 Task: Start a Sprint called Sprint0000000236 in Scrum Project Project0000000079 in Jira. Start a Sprint called Sprint0000000237 in Scrum Project Project0000000079 in Jira. Start a Sprint called Sprint0000000238 in Scrum Project Project0000000080 in Jira. Start a Sprint called Sprint0000000239 in Scrum Project Project0000000080 in Jira. Start a Sprint called Sprint0000000240 in Scrum Project Project0000000080 in Jira
Action: Mouse moved to (109, 316)
Screenshot: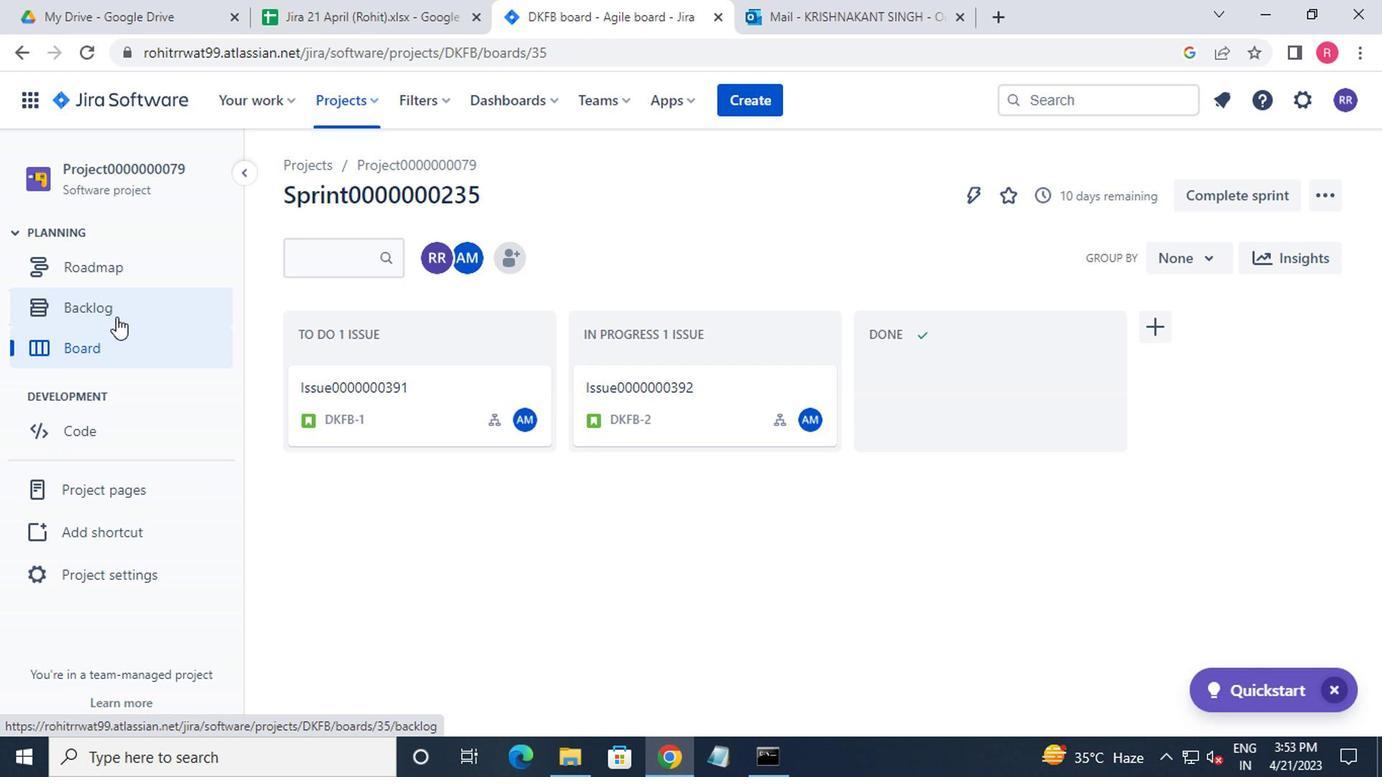 
Action: Mouse pressed left at (109, 316)
Screenshot: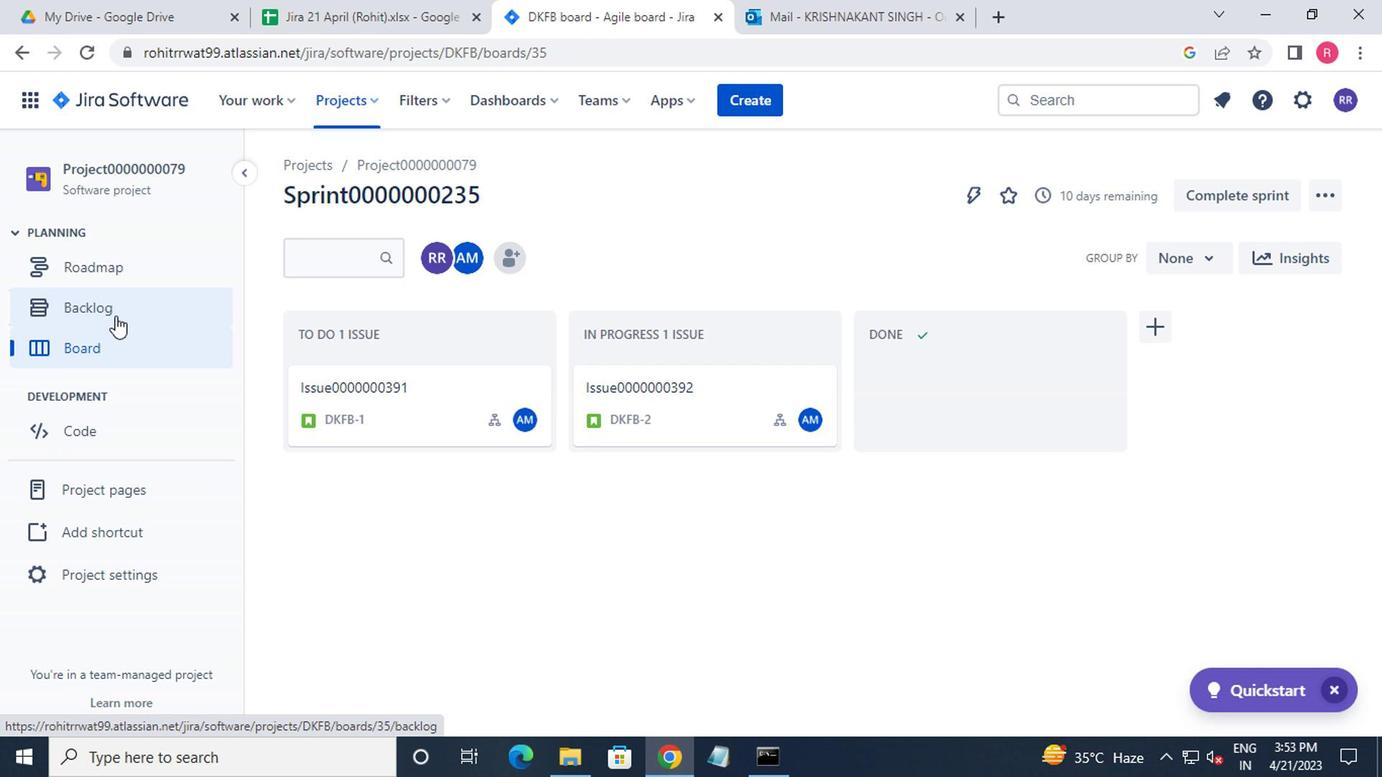 
Action: Mouse moved to (1223, 547)
Screenshot: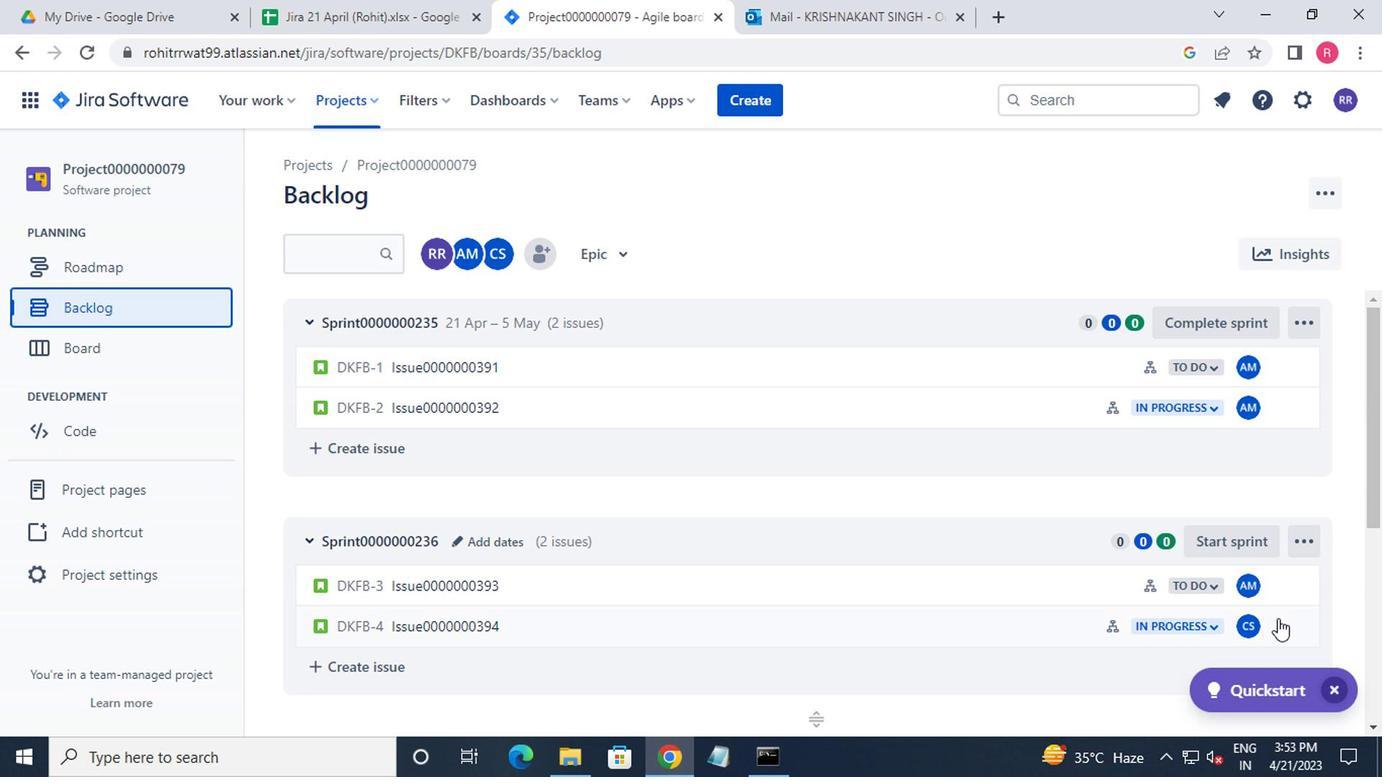 
Action: Mouse pressed left at (1223, 547)
Screenshot: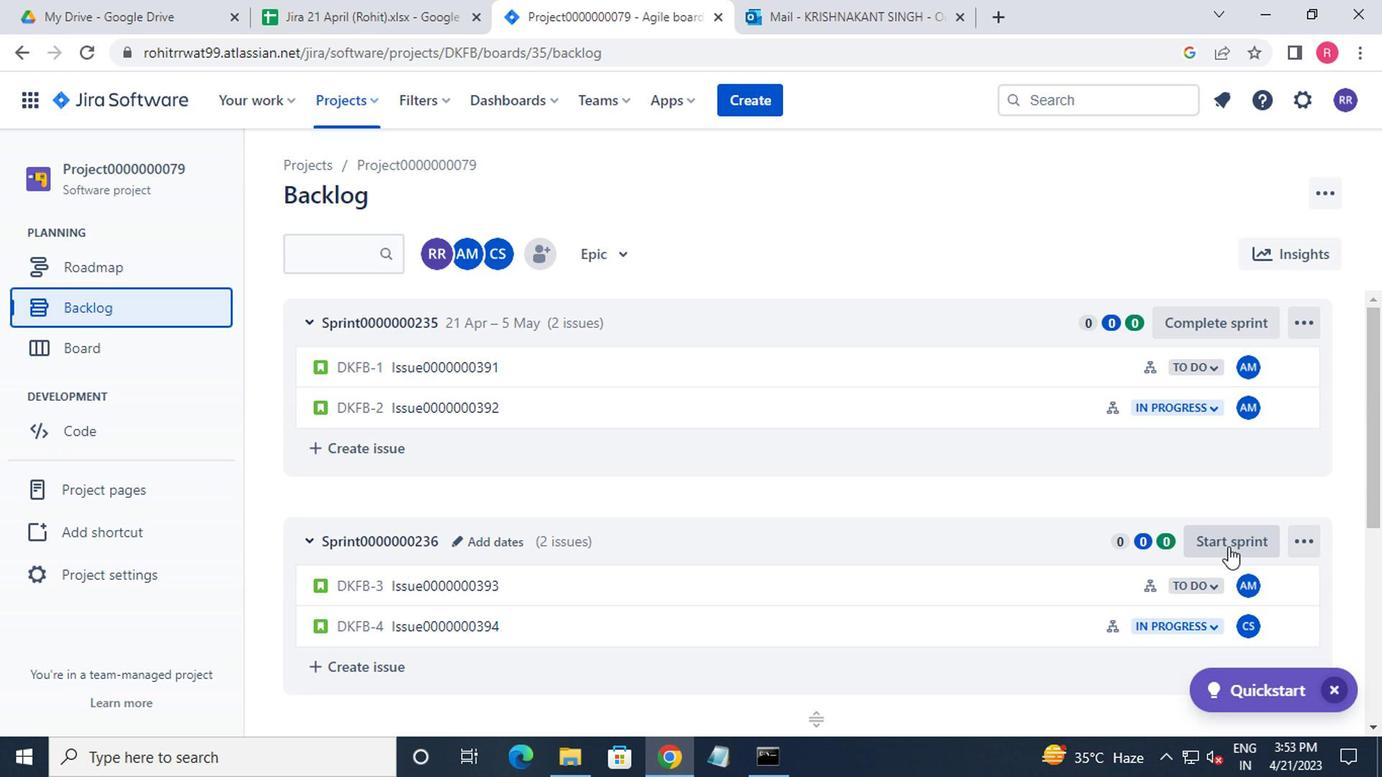 
Action: Mouse moved to (867, 711)
Screenshot: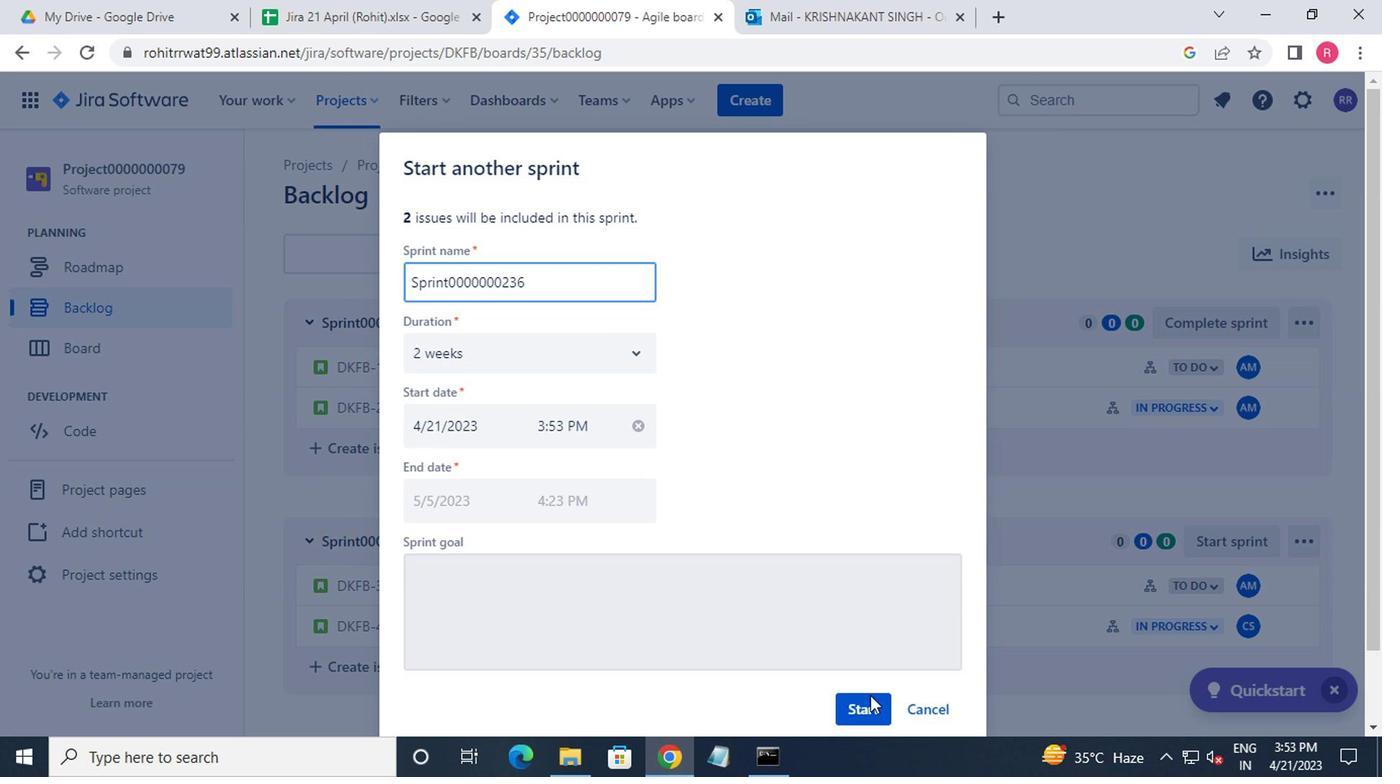 
Action: Mouse pressed left at (867, 711)
Screenshot: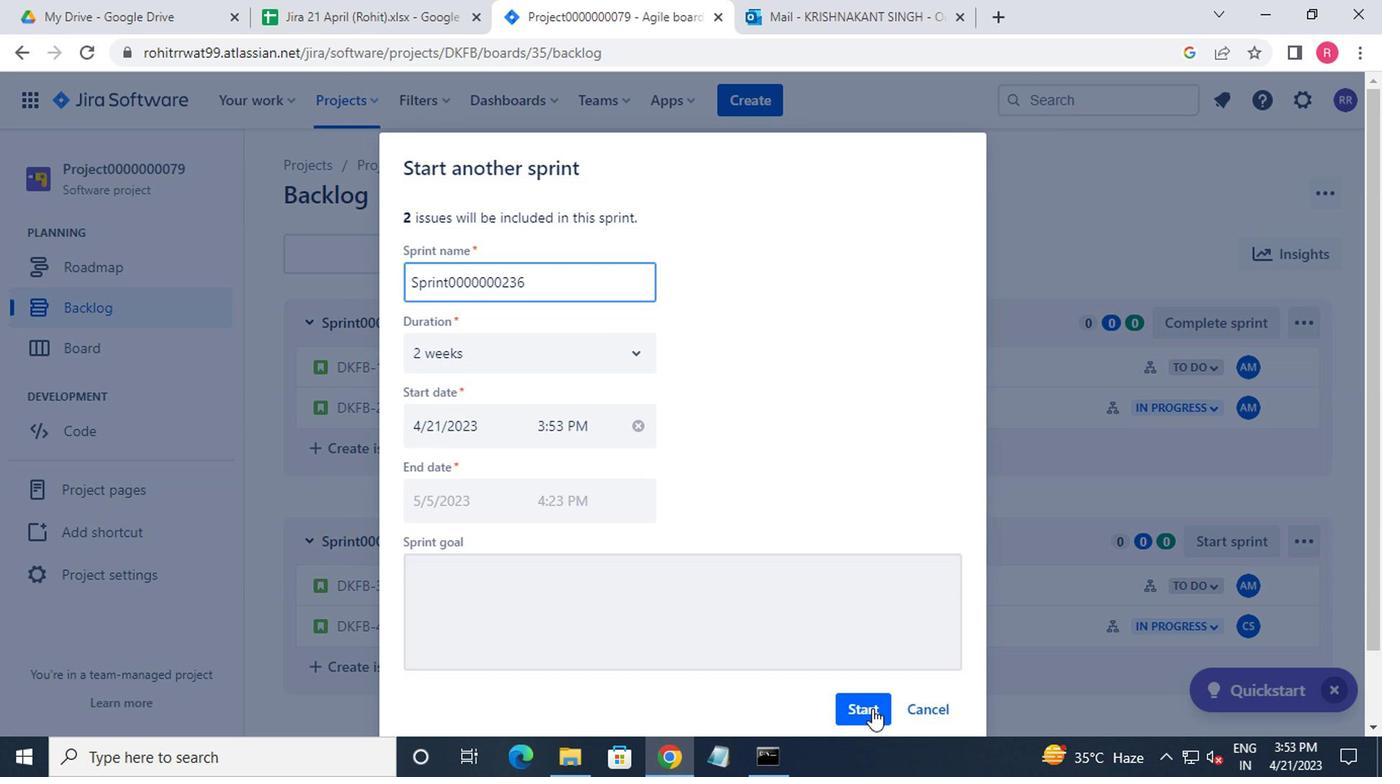 
Action: Mouse moved to (91, 298)
Screenshot: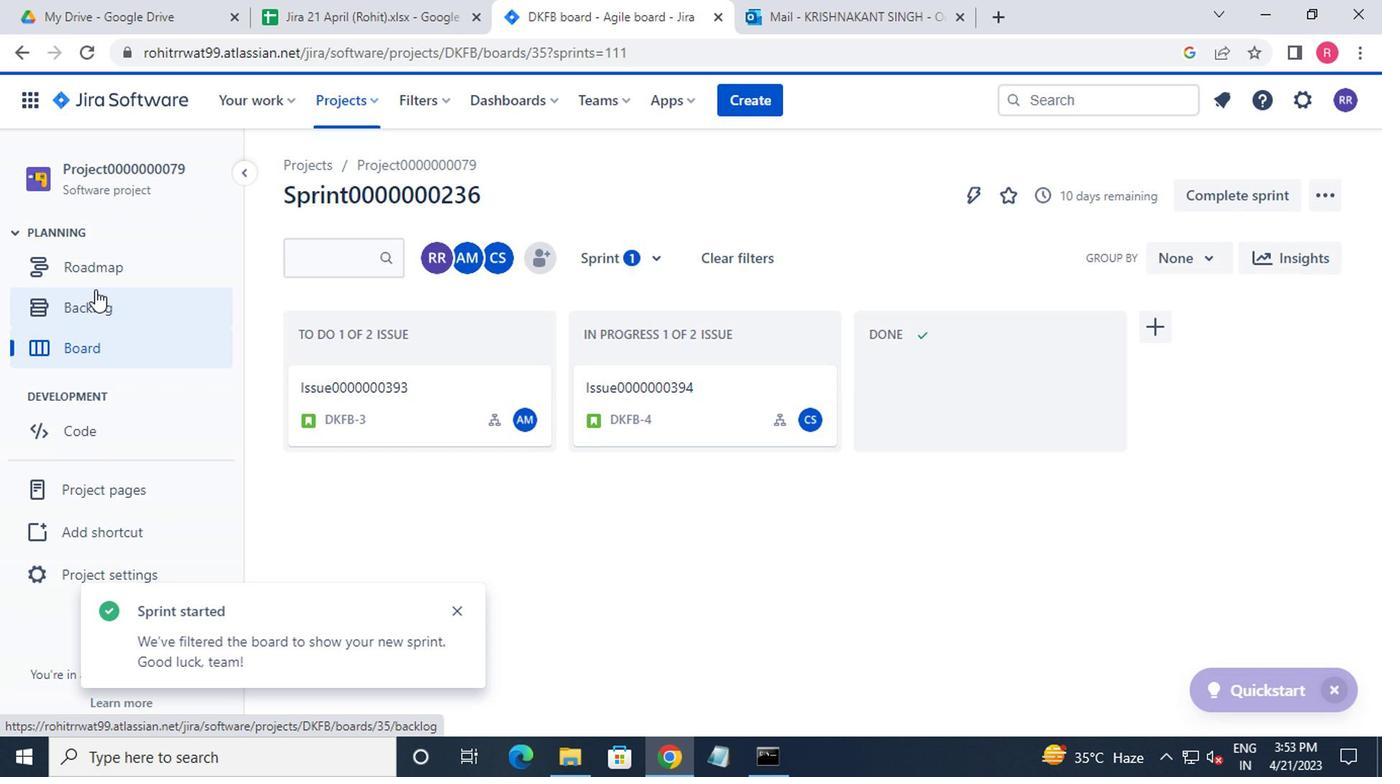 
Action: Mouse pressed left at (91, 298)
Screenshot: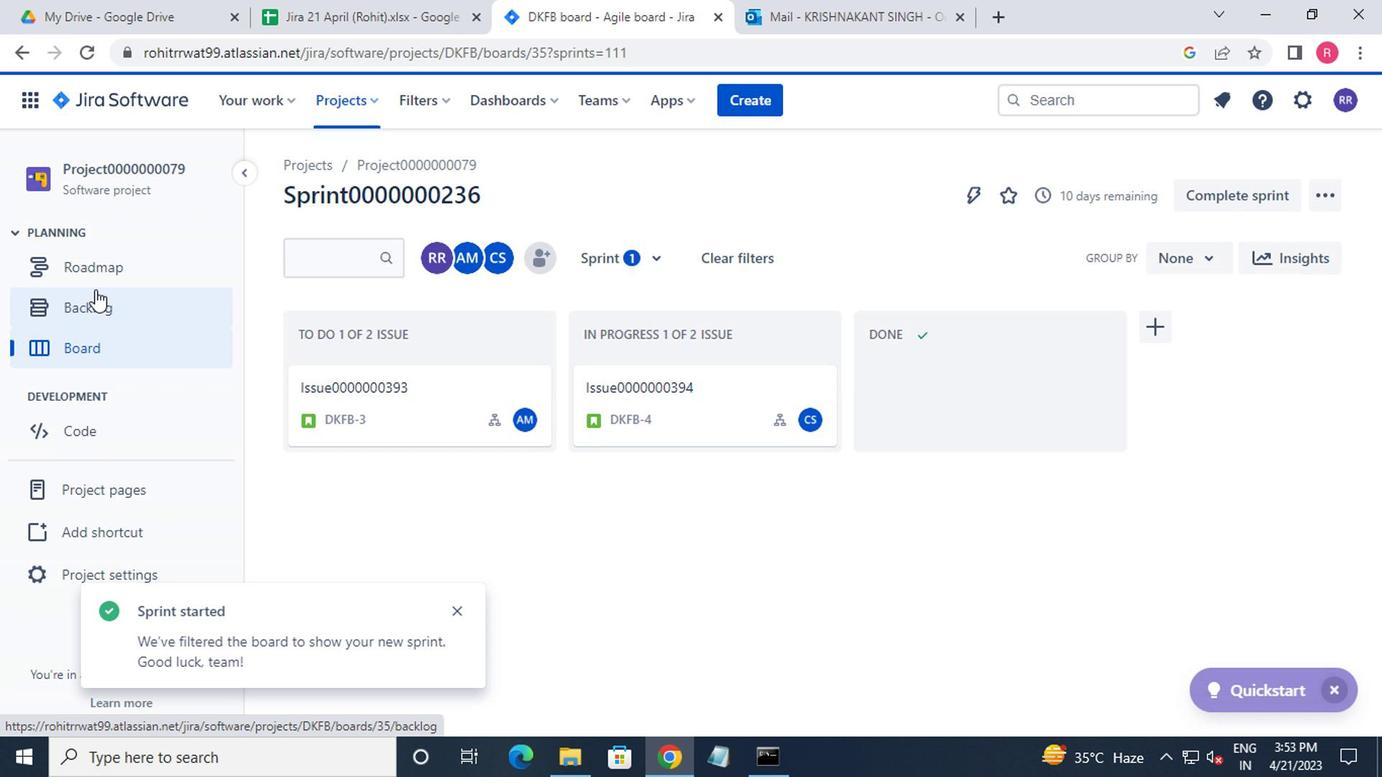 
Action: Mouse moved to (900, 475)
Screenshot: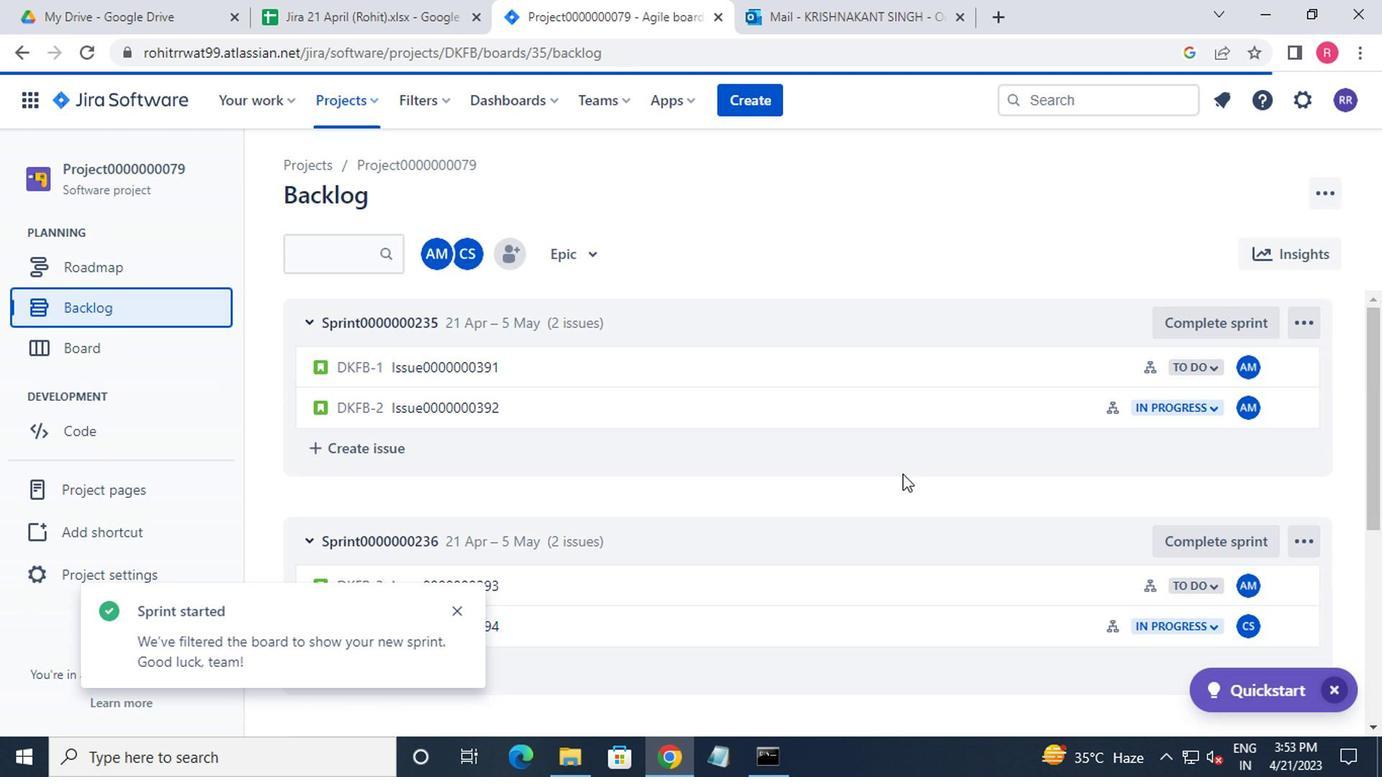 
Action: Mouse scrolled (900, 474) with delta (0, 0)
Screenshot: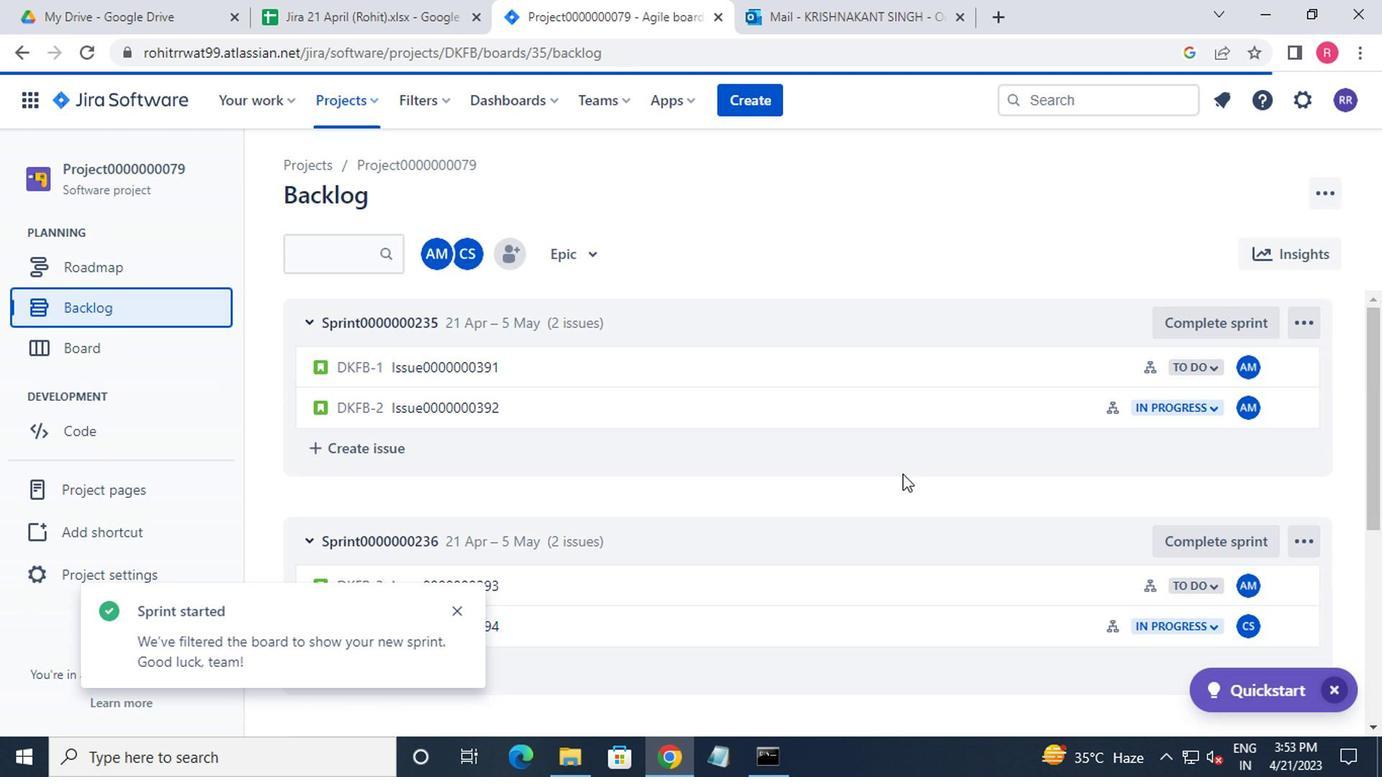 
Action: Mouse moved to (902, 483)
Screenshot: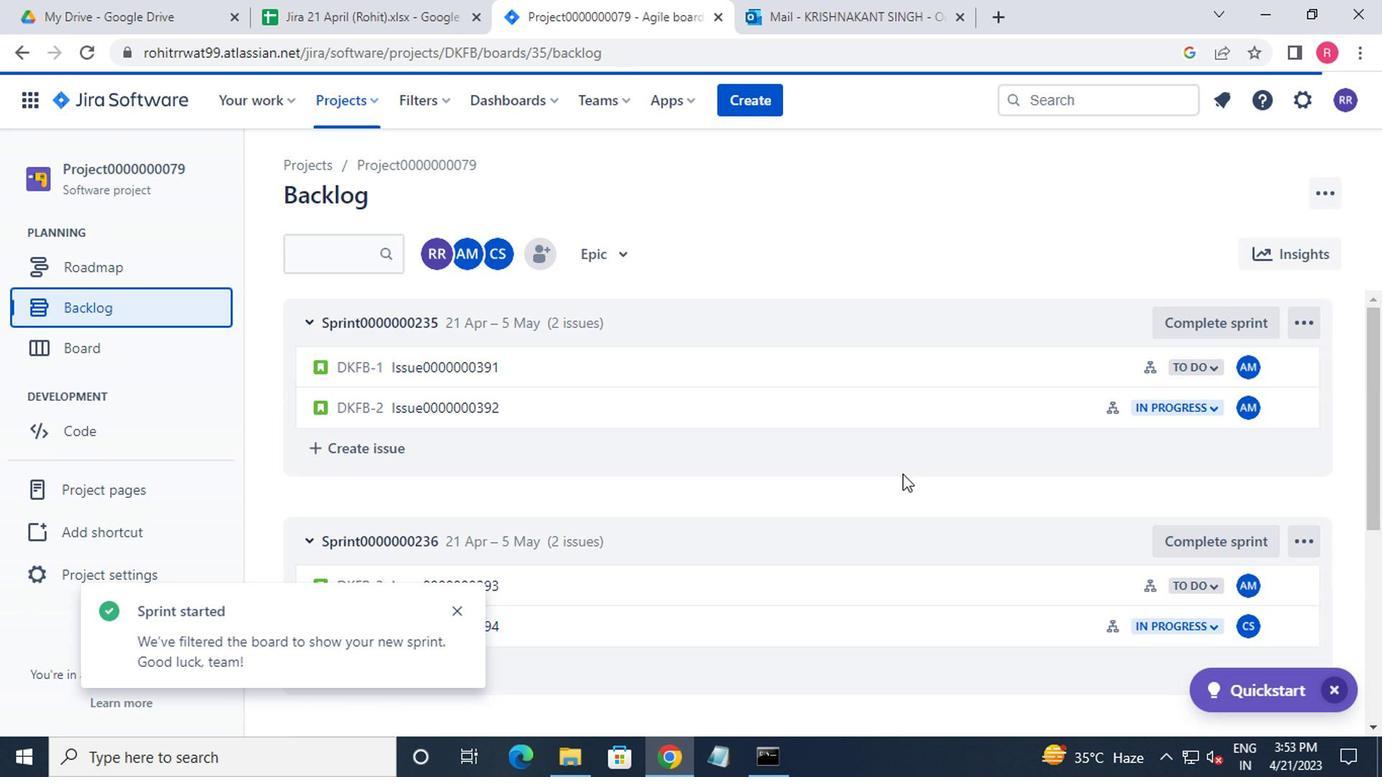 
Action: Mouse scrolled (902, 482) with delta (0, -1)
Screenshot: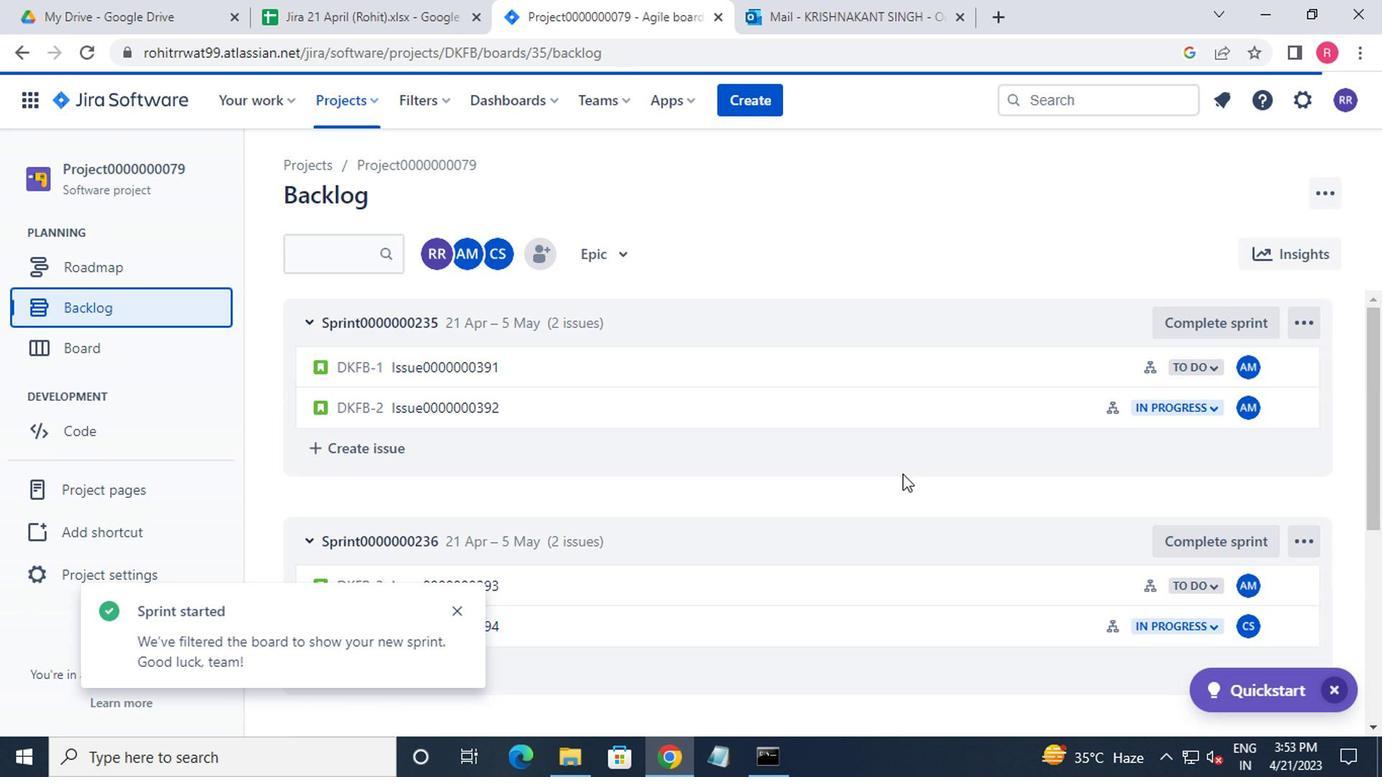 
Action: Mouse moved to (904, 486)
Screenshot: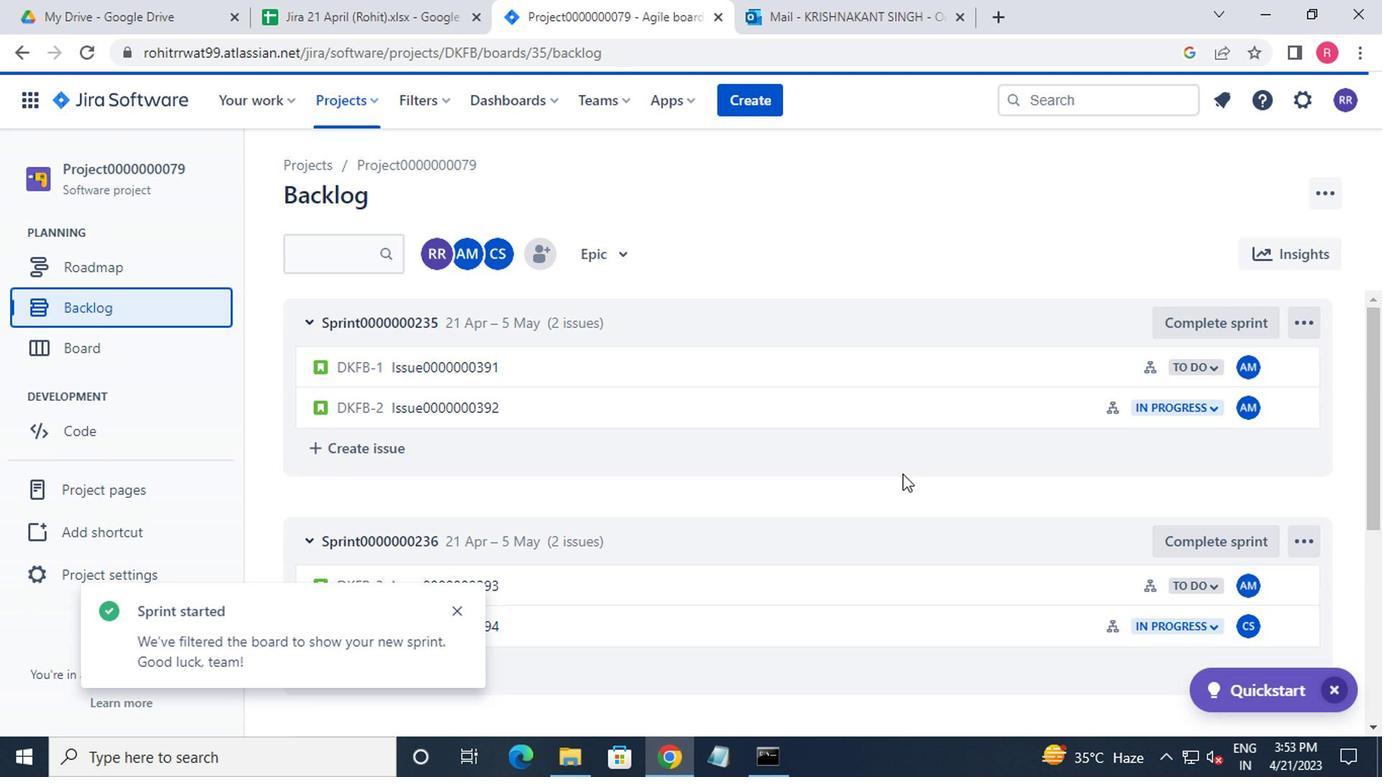 
Action: Mouse scrolled (904, 485) with delta (0, -1)
Screenshot: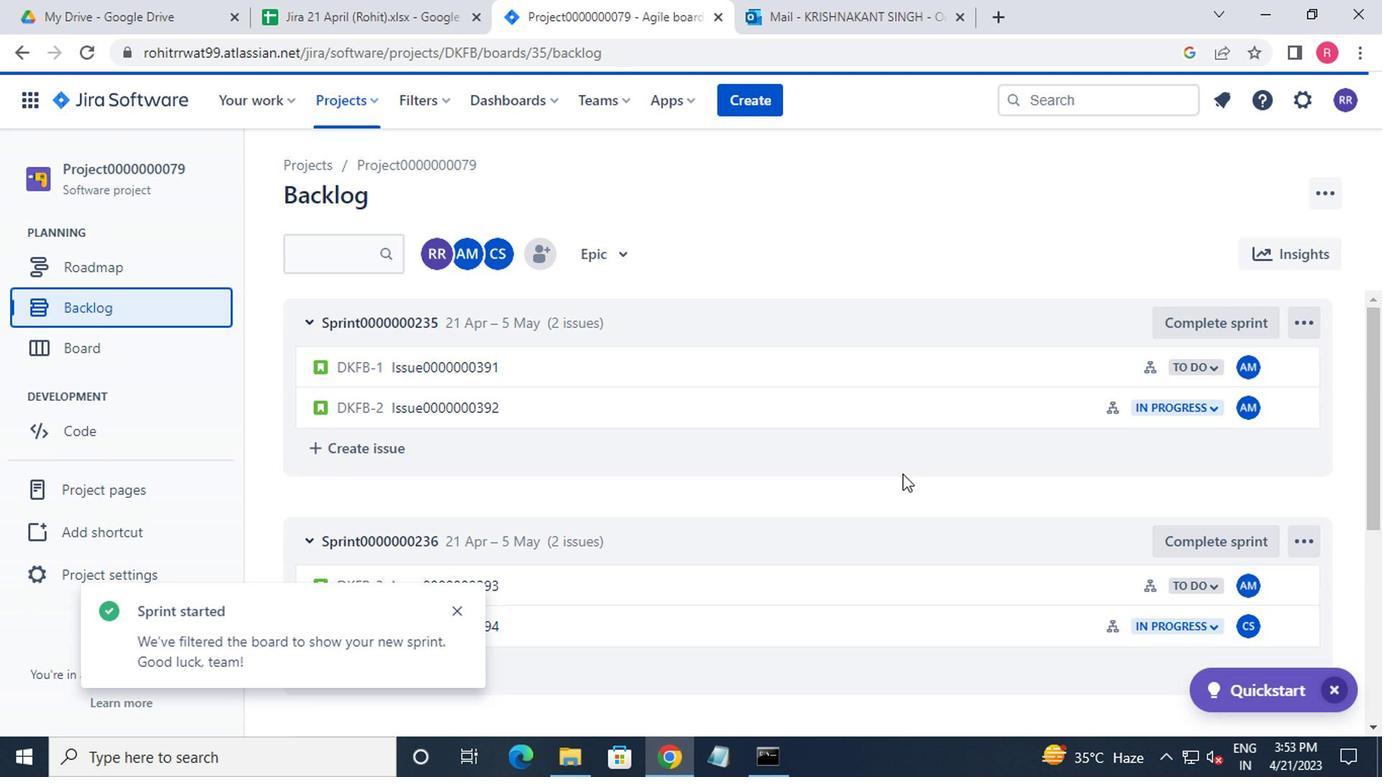 
Action: Mouse moved to (904, 487)
Screenshot: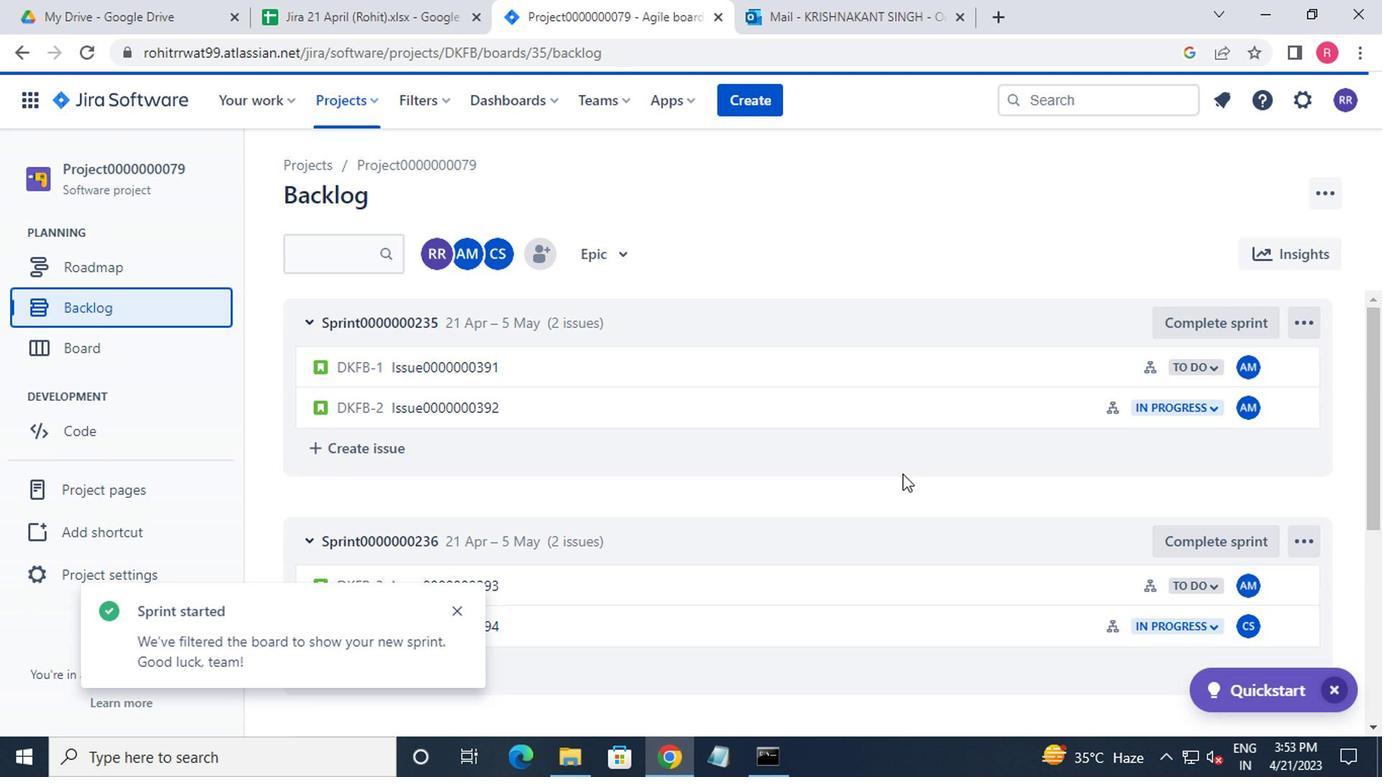 
Action: Mouse scrolled (904, 486) with delta (0, 0)
Screenshot: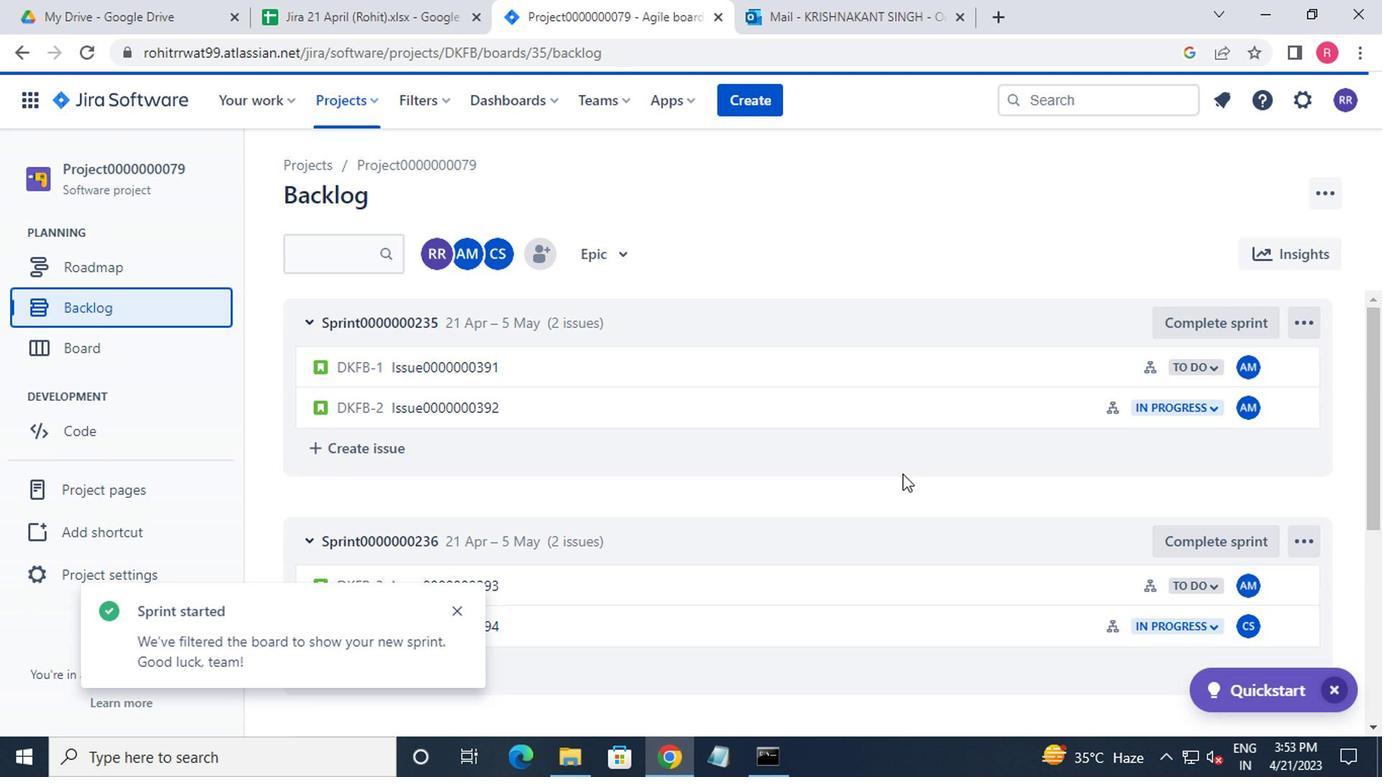 
Action: Mouse moved to (907, 490)
Screenshot: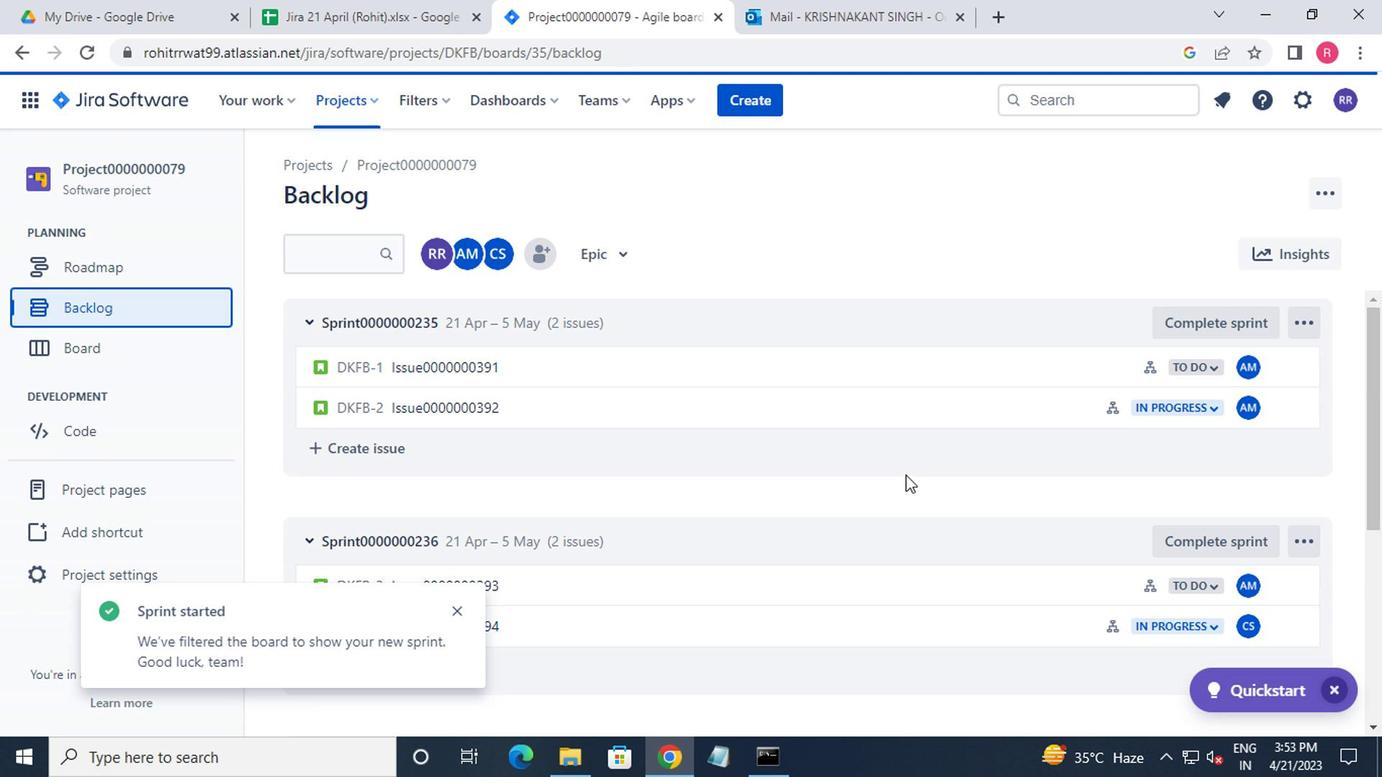 
Action: Mouse scrolled (907, 489) with delta (0, 0)
Screenshot: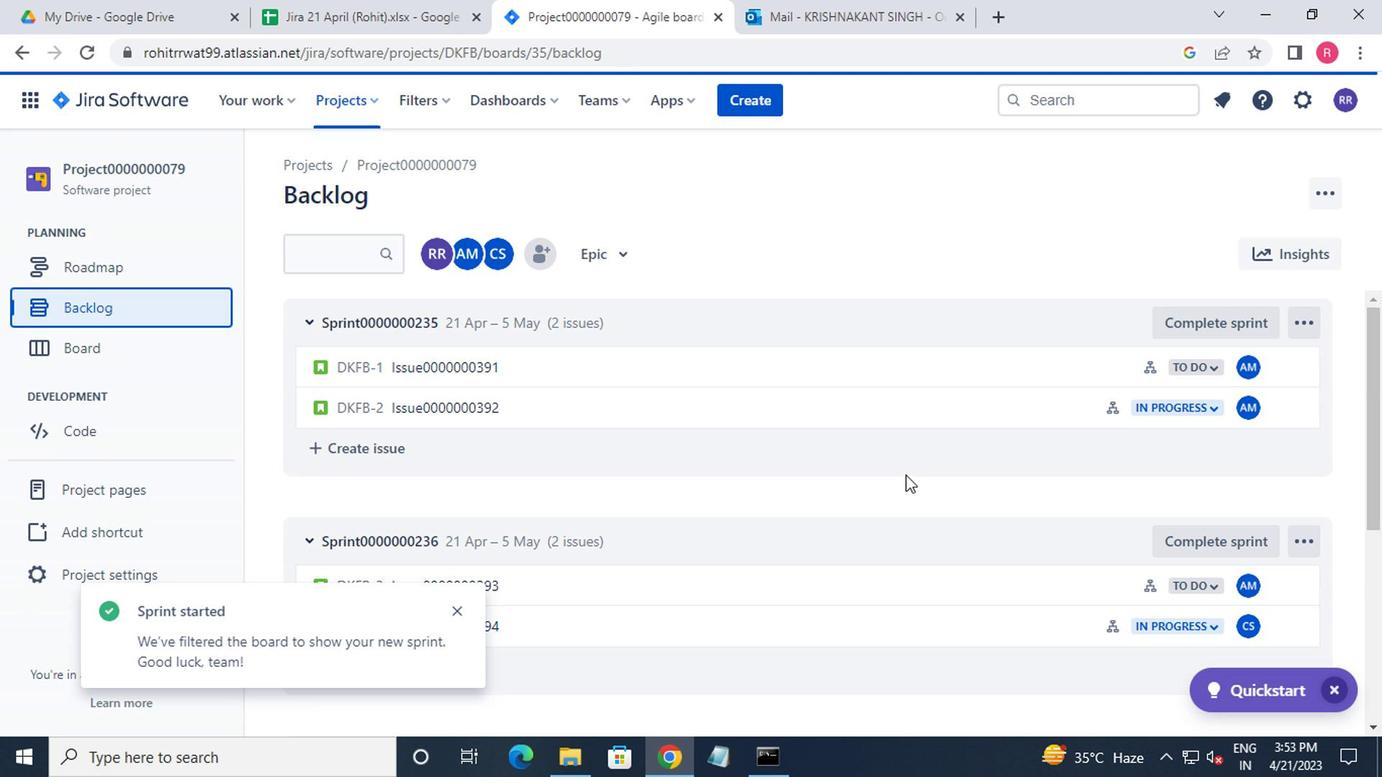 
Action: Mouse moved to (1208, 377)
Screenshot: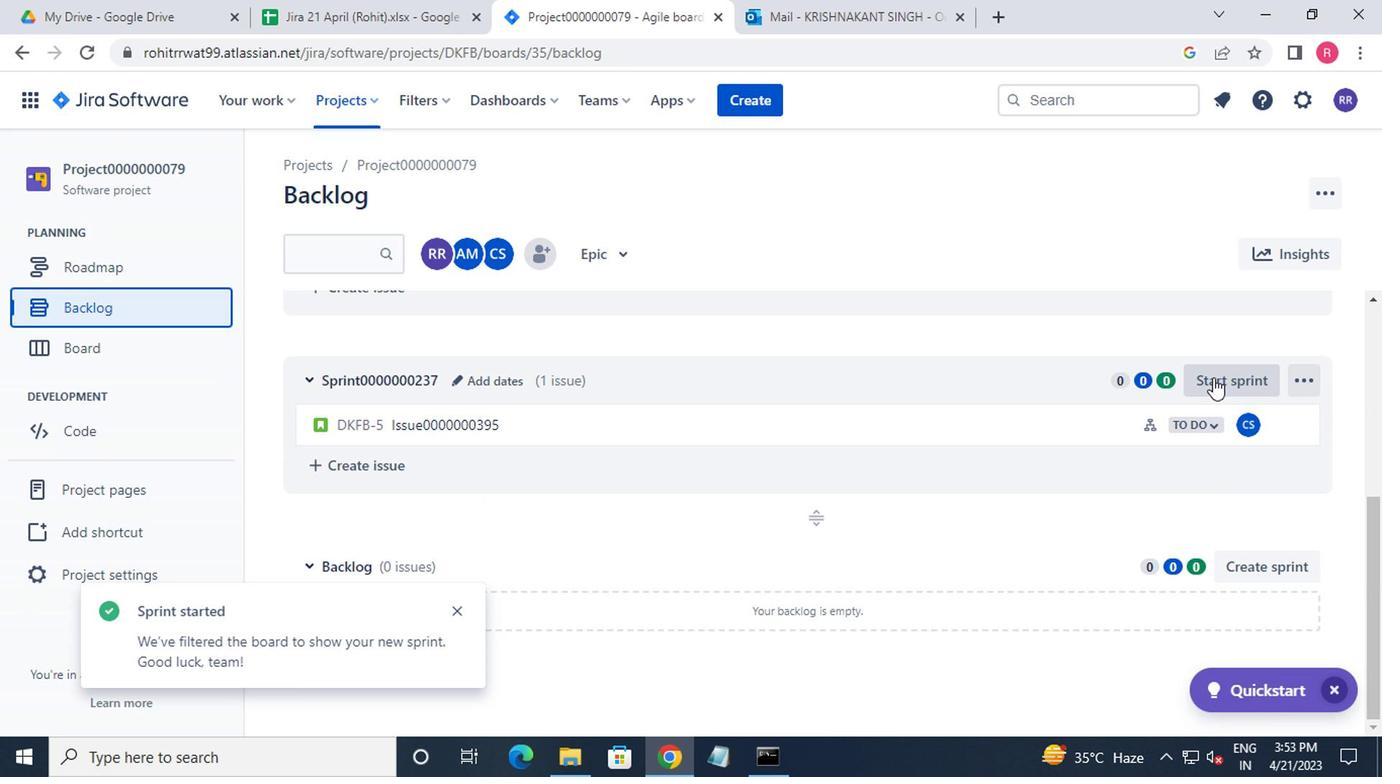 
Action: Mouse pressed left at (1208, 377)
Screenshot: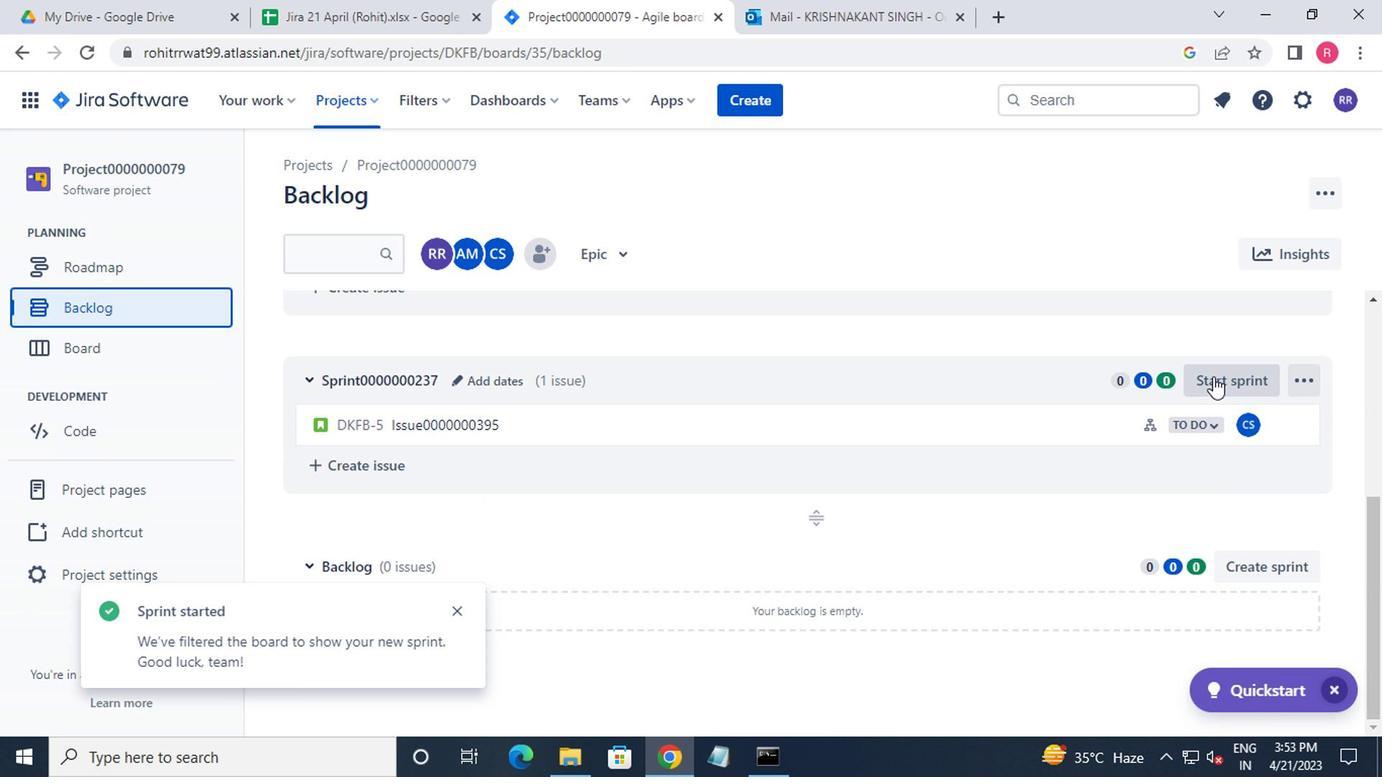 
Action: Mouse moved to (873, 706)
Screenshot: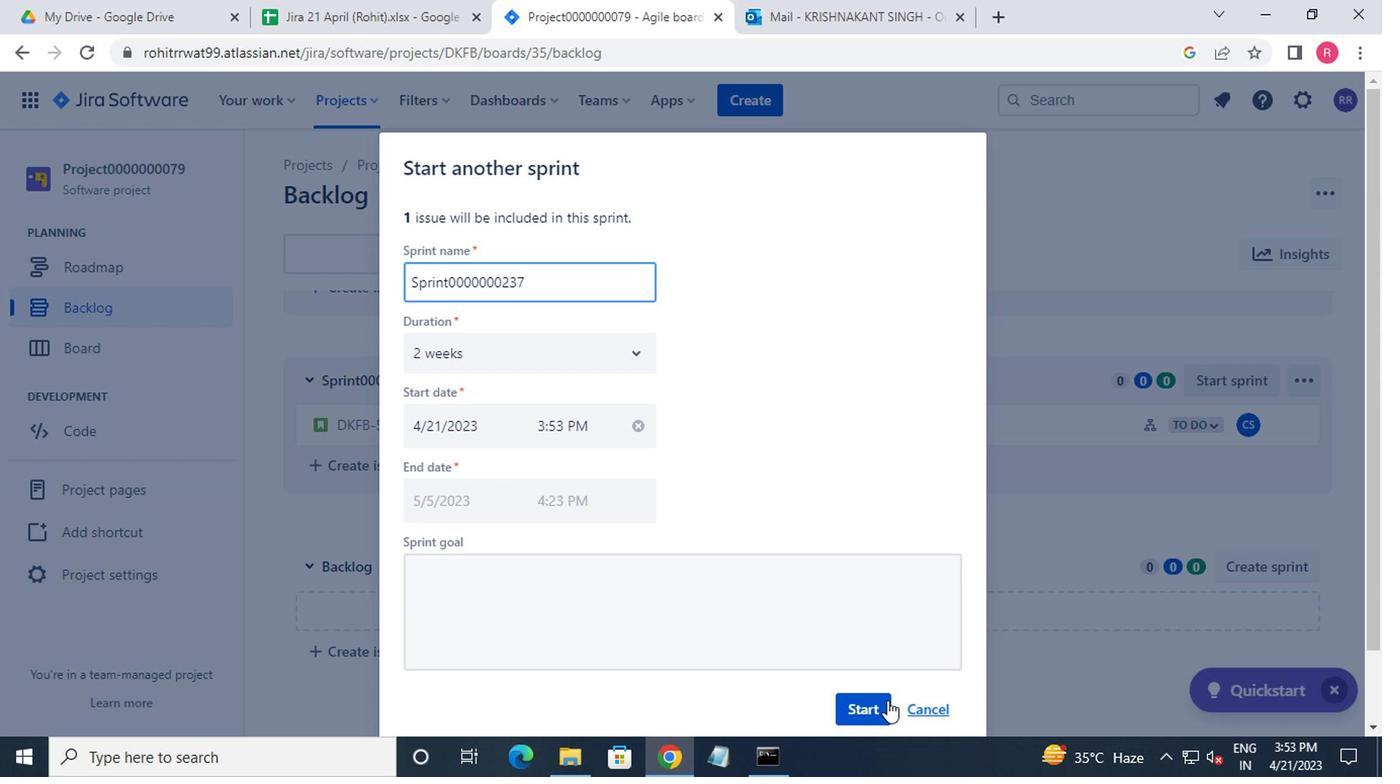 
Action: Mouse pressed left at (873, 706)
Screenshot: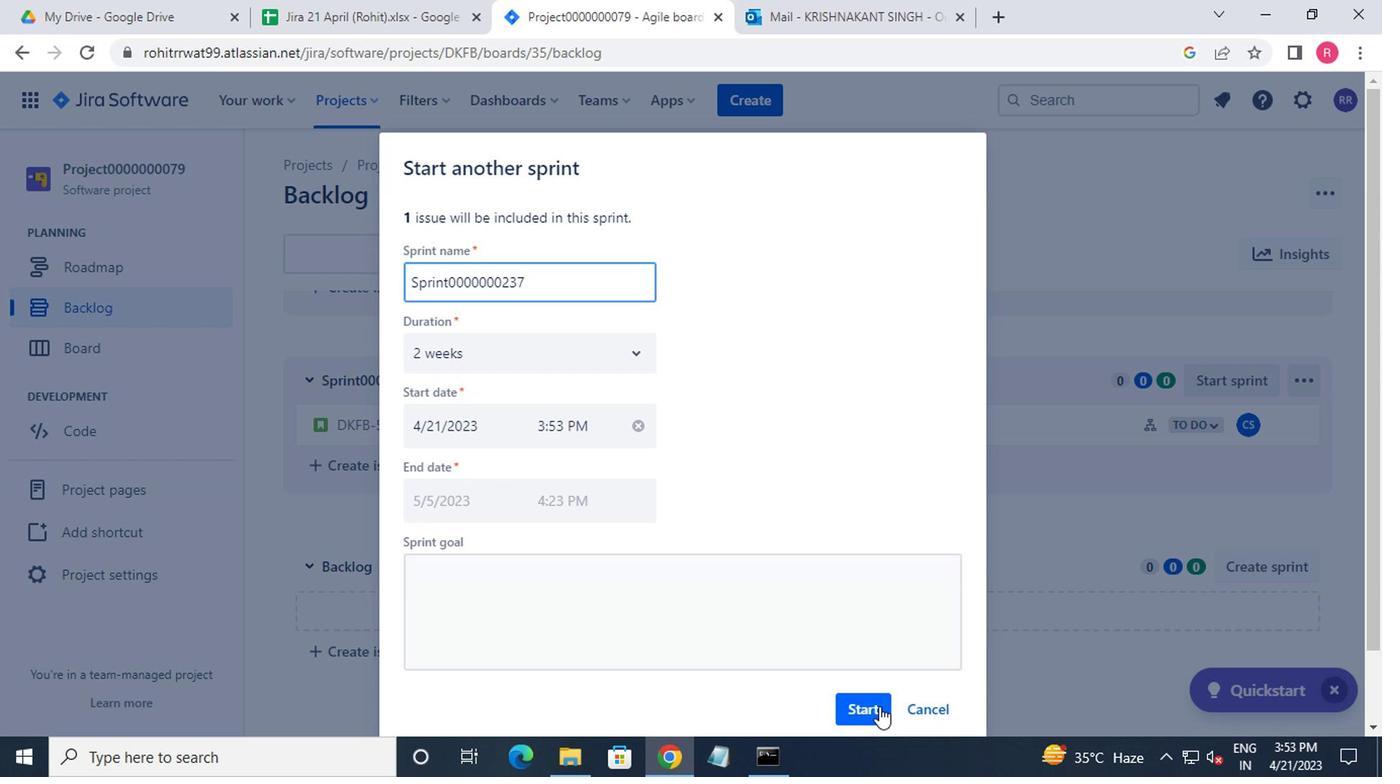 
Action: Mouse moved to (346, 116)
Screenshot: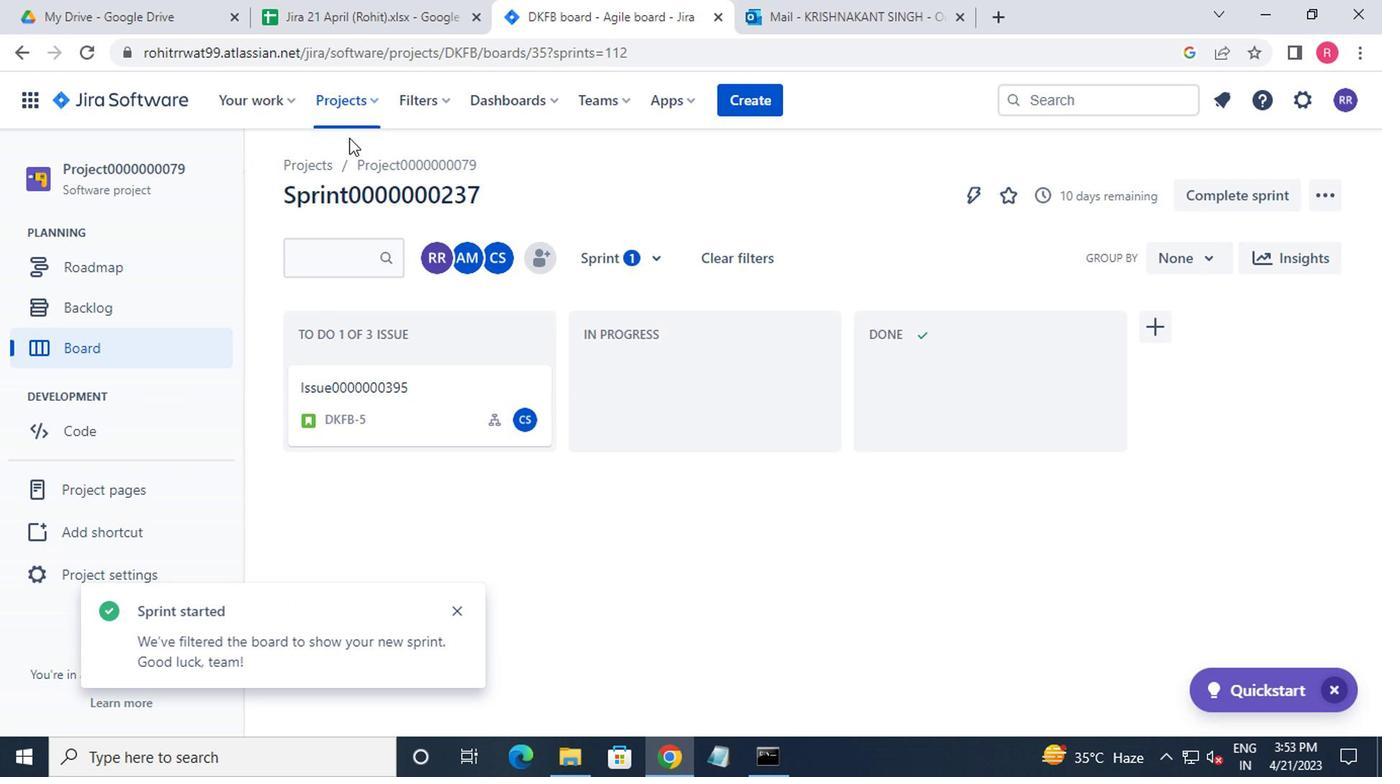 
Action: Mouse pressed left at (346, 116)
Screenshot: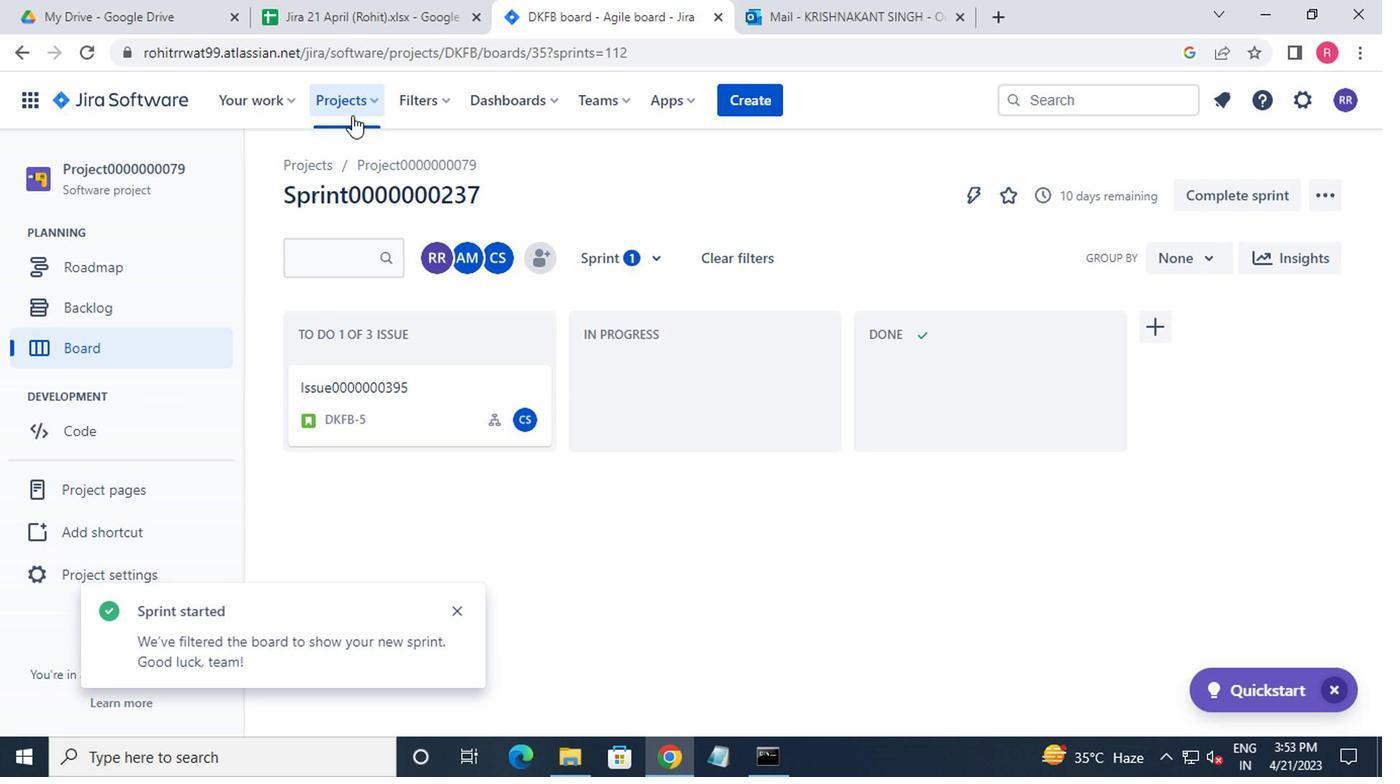 
Action: Mouse moved to (419, 249)
Screenshot: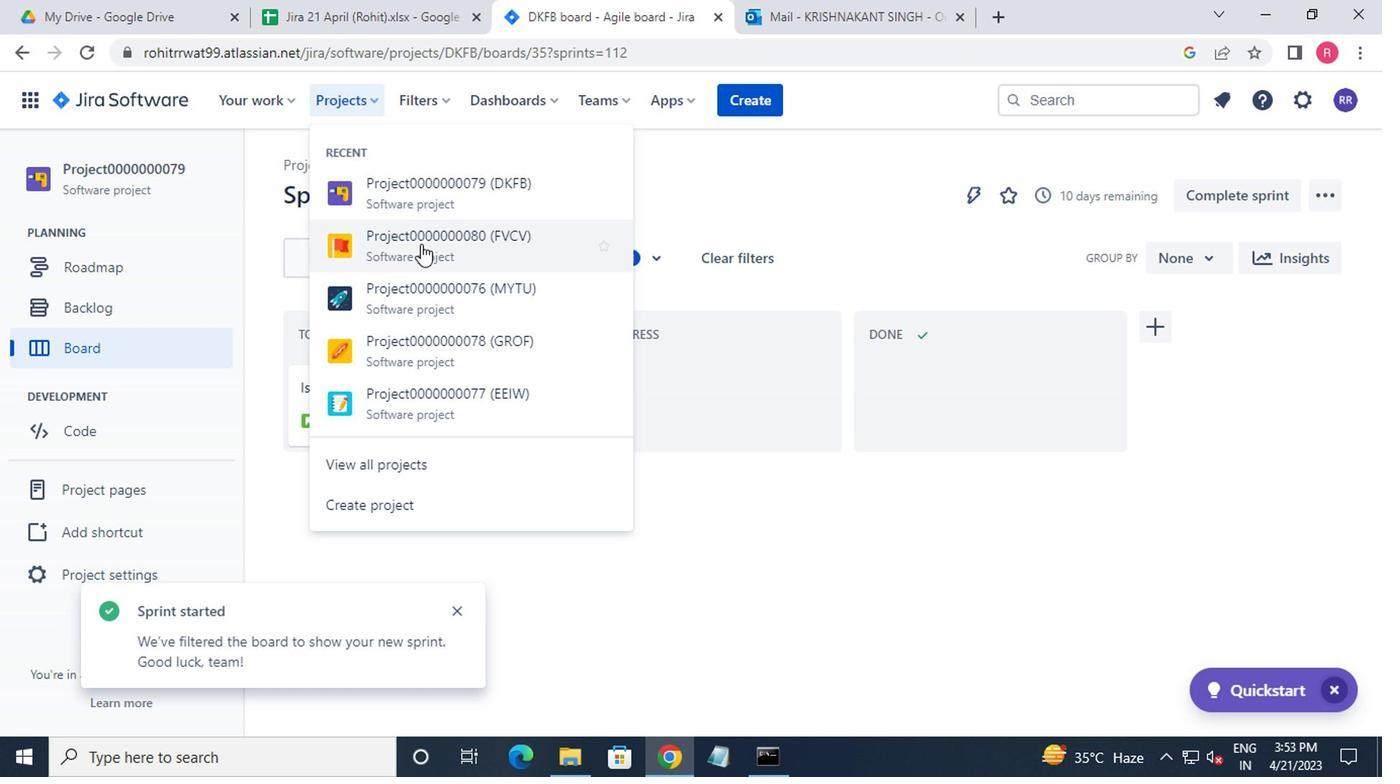 
Action: Mouse pressed left at (419, 249)
Screenshot: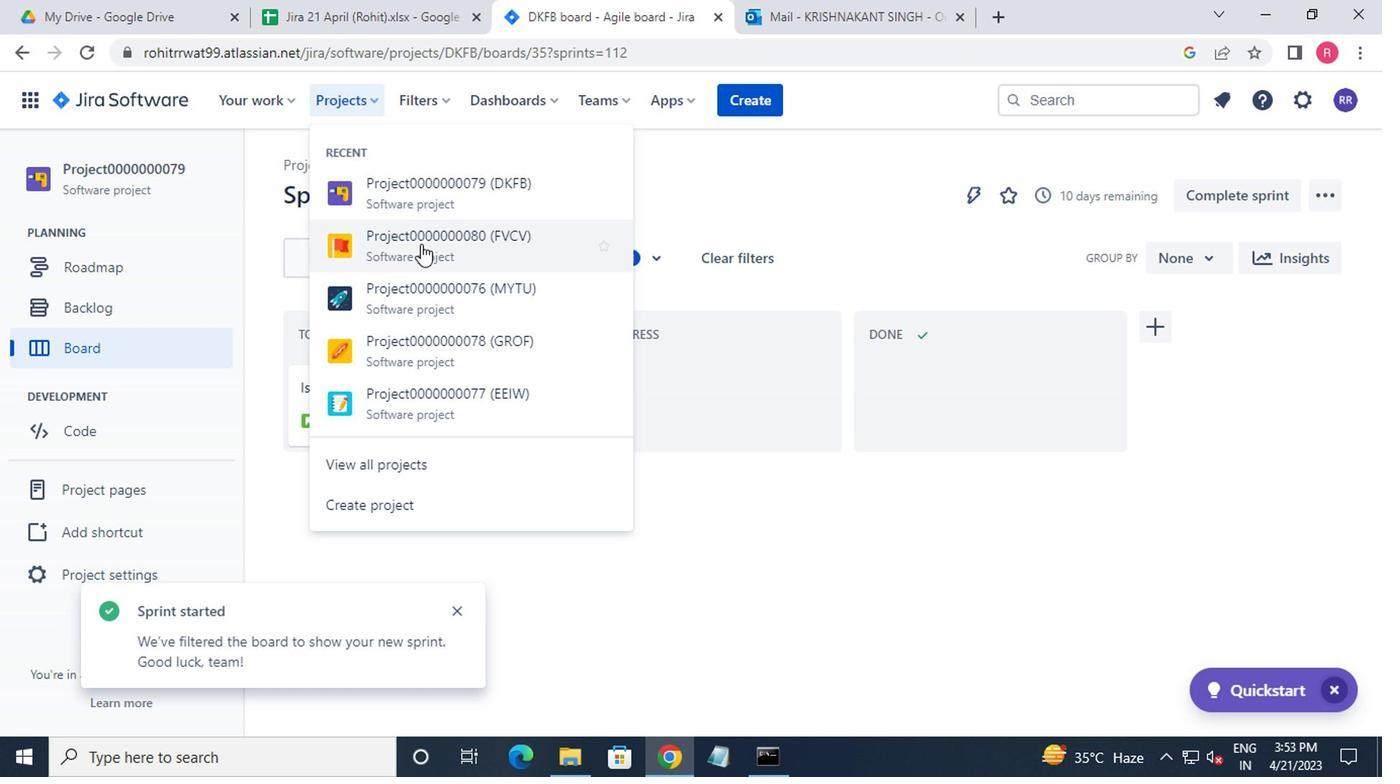 
Action: Mouse moved to (186, 309)
Screenshot: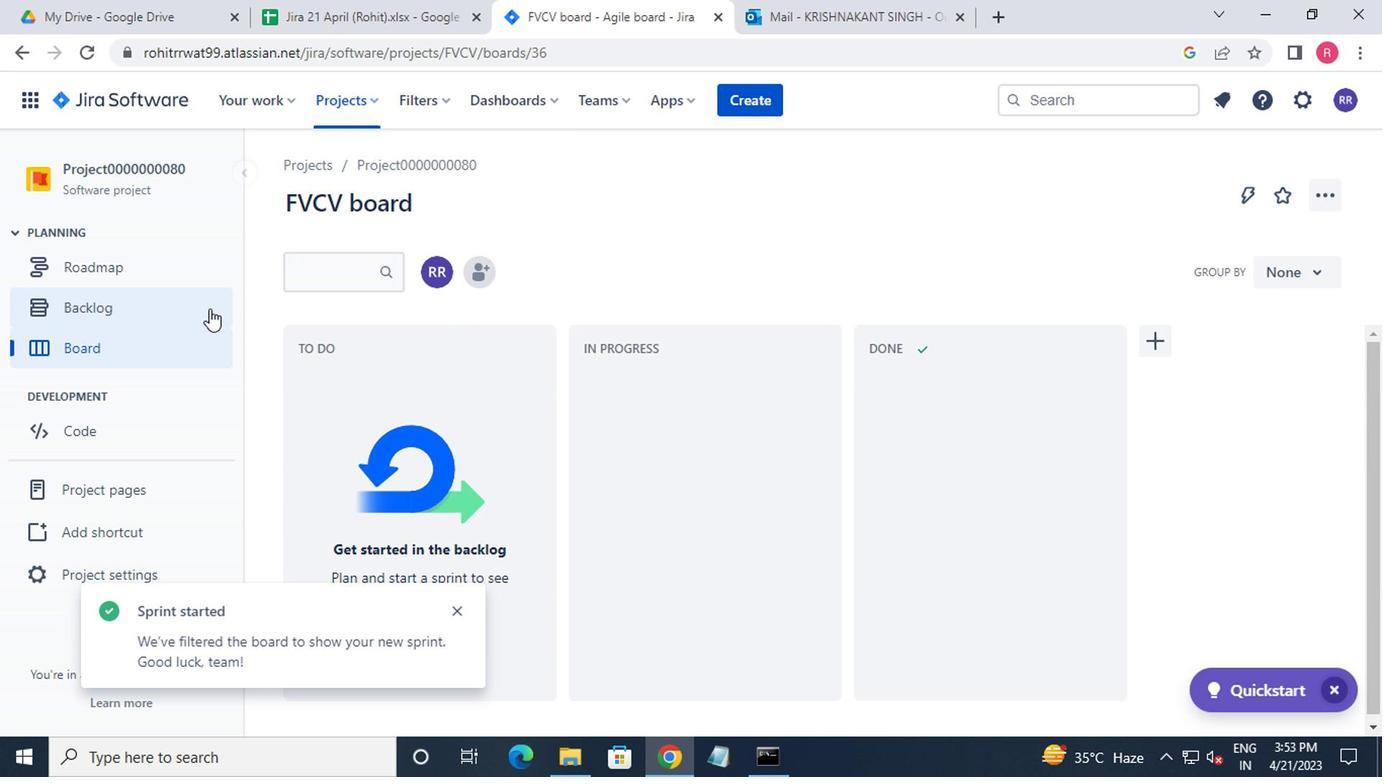 
Action: Mouse pressed left at (186, 309)
Screenshot: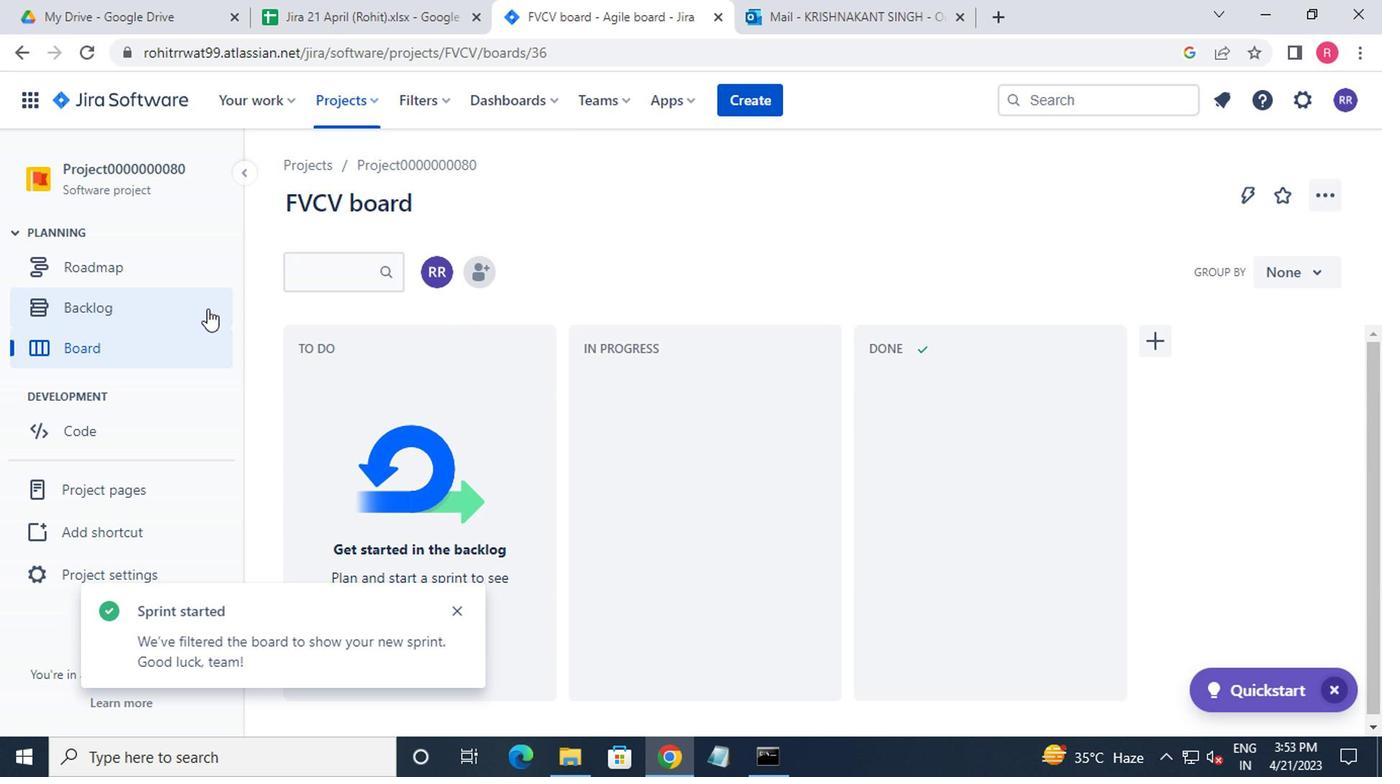
Action: Mouse moved to (1204, 328)
Screenshot: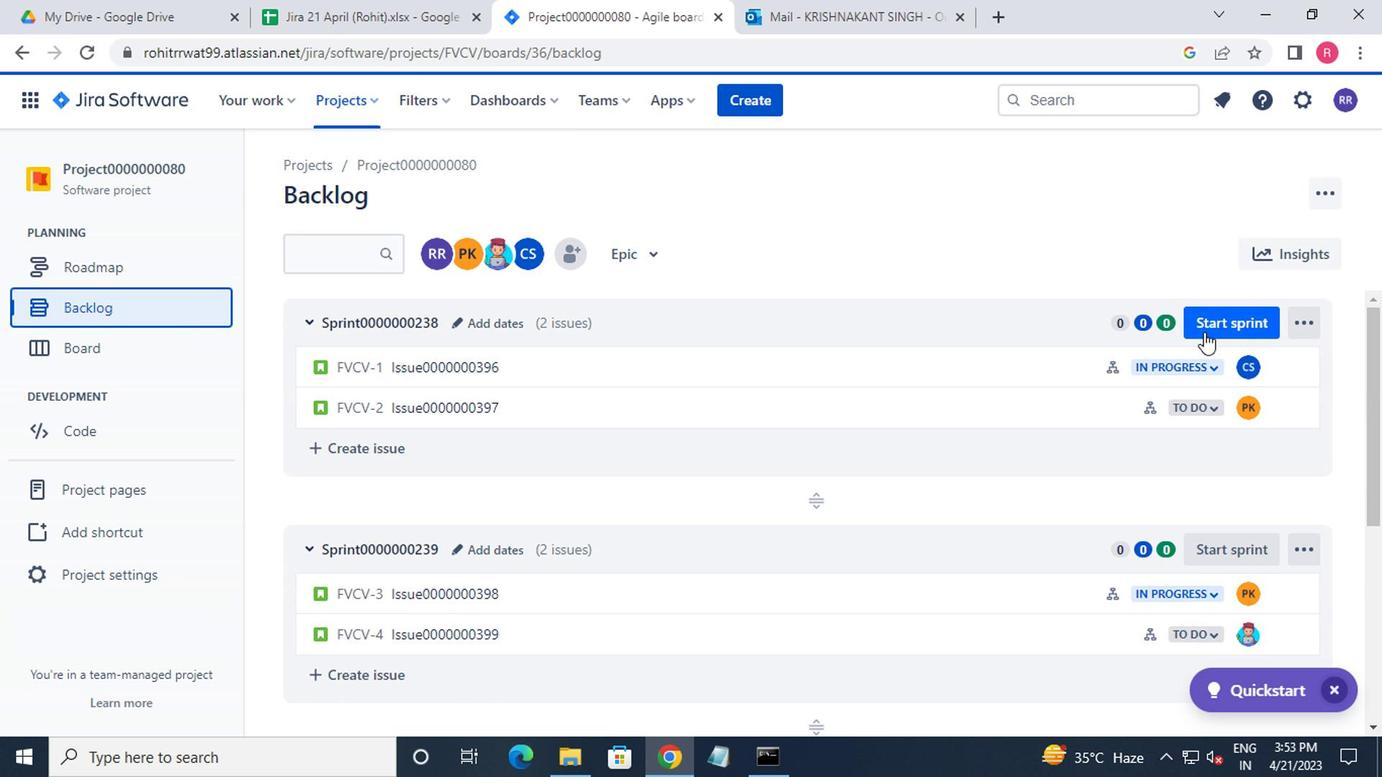 
Action: Mouse pressed left at (1204, 328)
Screenshot: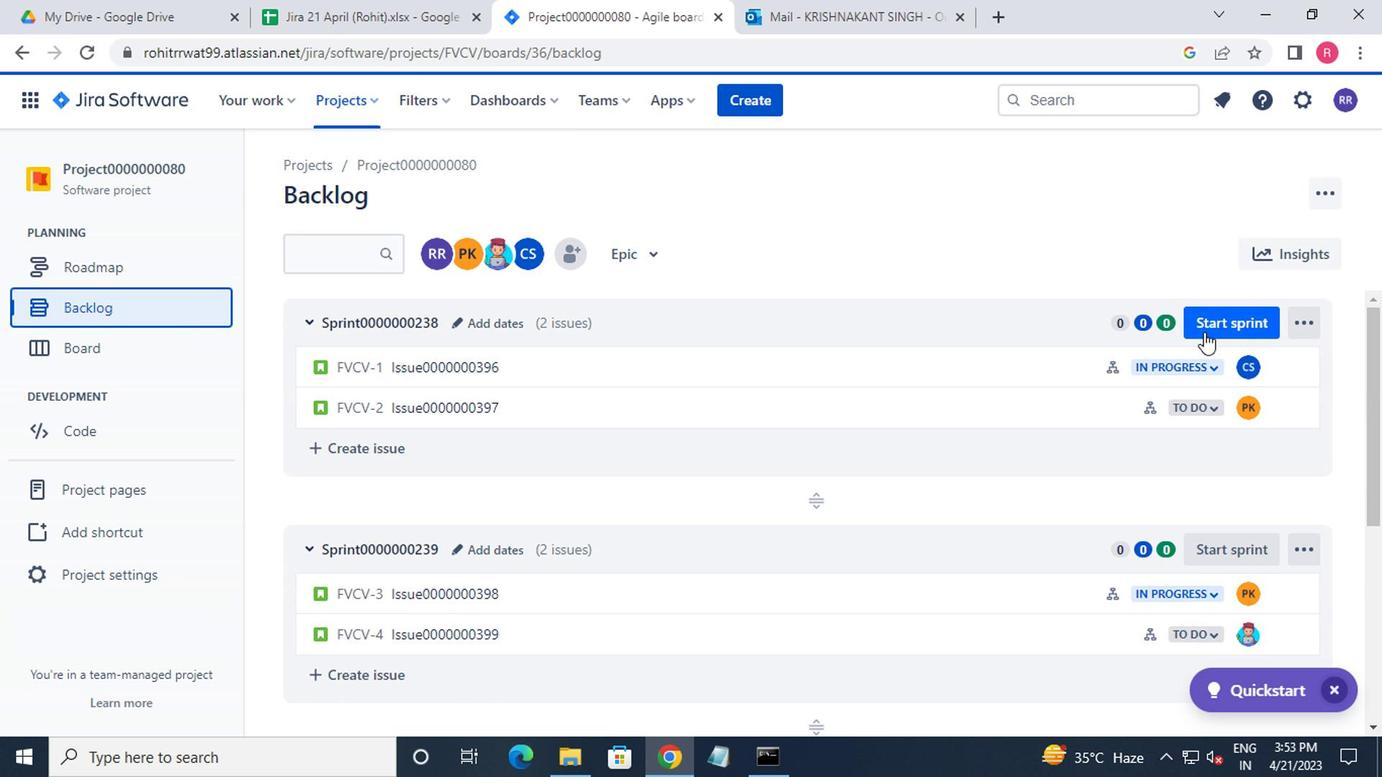 
Action: Mouse moved to (842, 710)
Screenshot: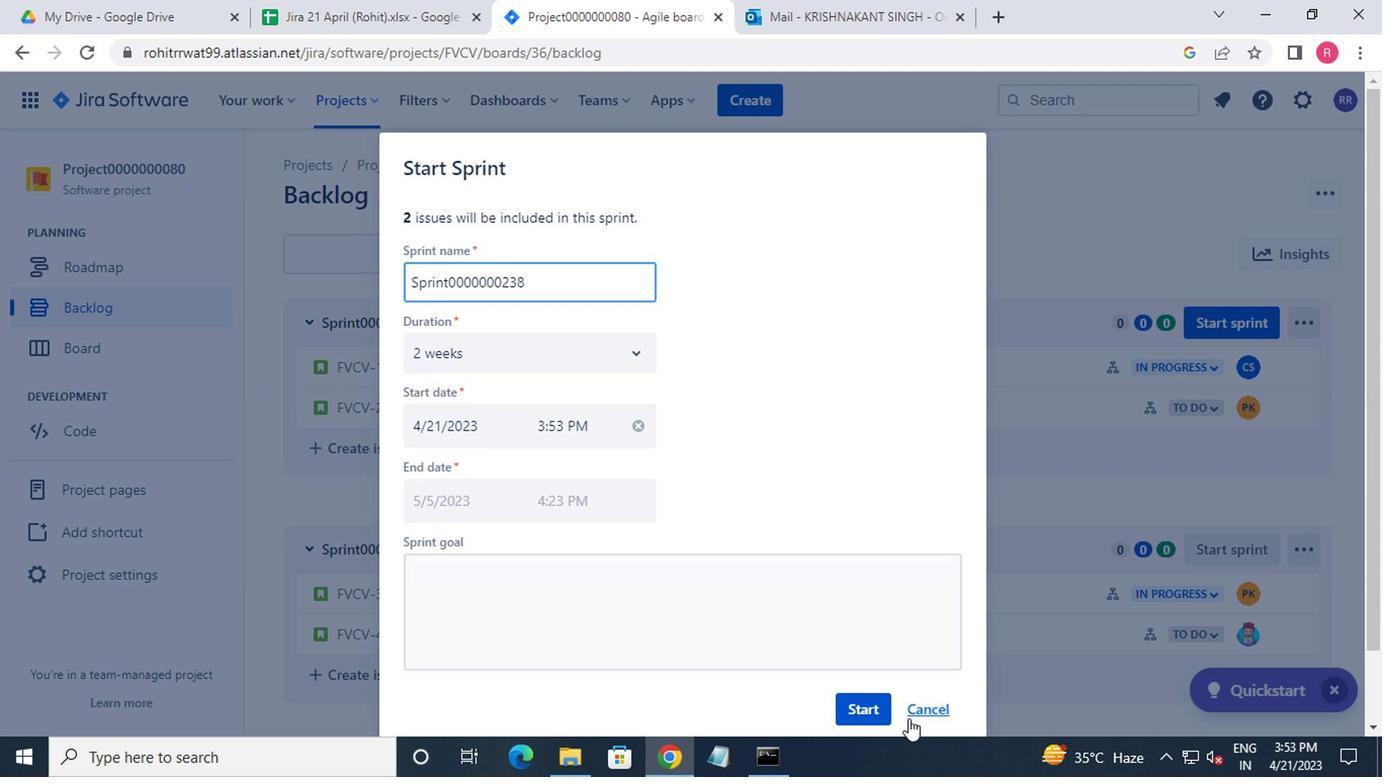 
Action: Mouse pressed left at (842, 710)
Screenshot: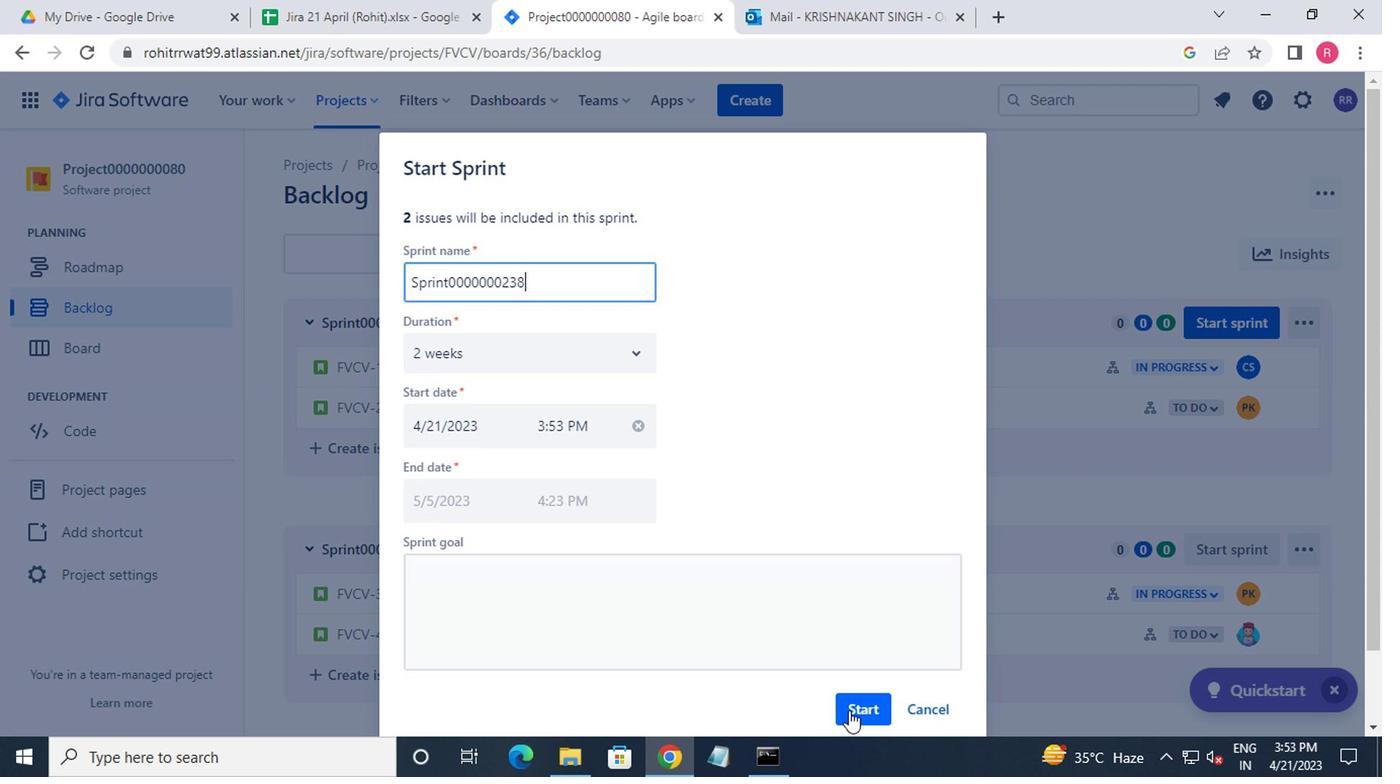 
Action: Mouse moved to (773, 616)
Screenshot: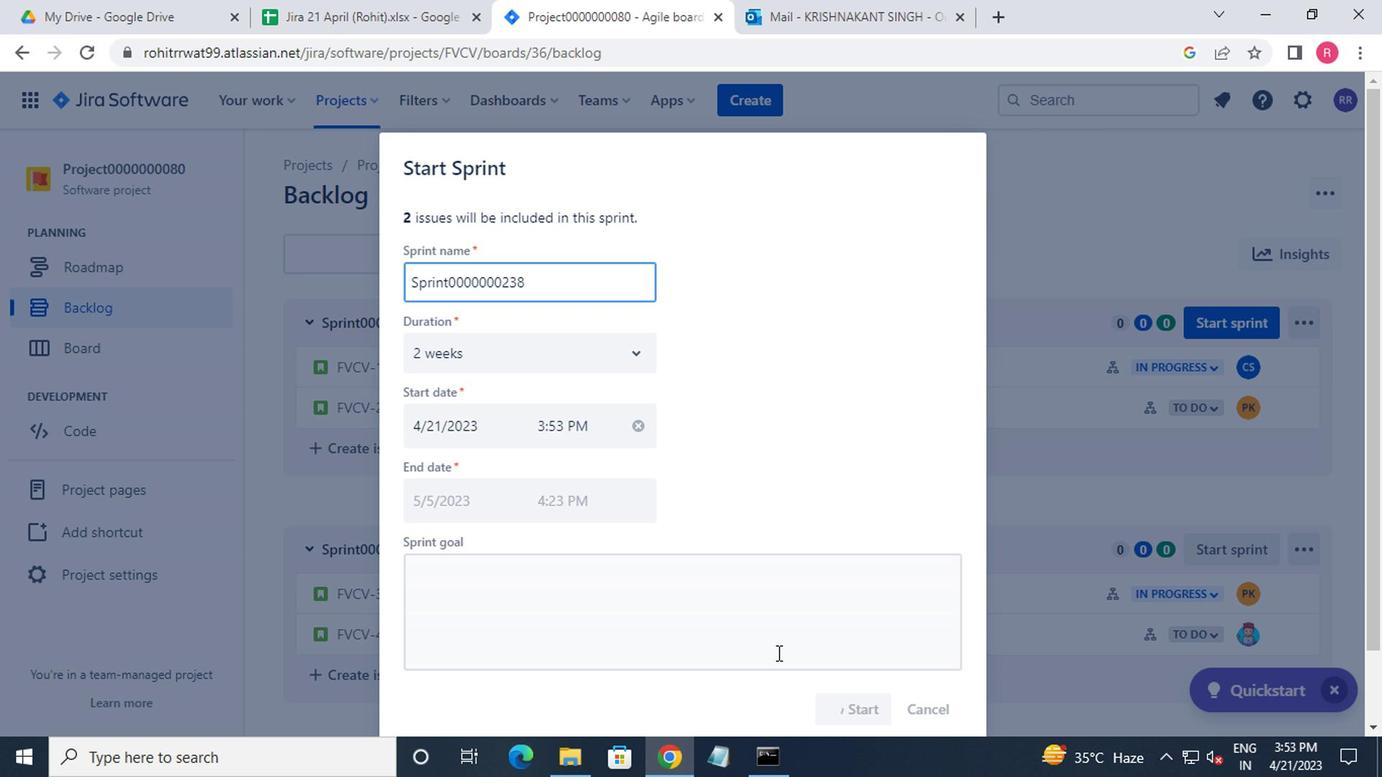 
Action: Mouse scrolled (773, 616) with delta (0, 0)
Screenshot: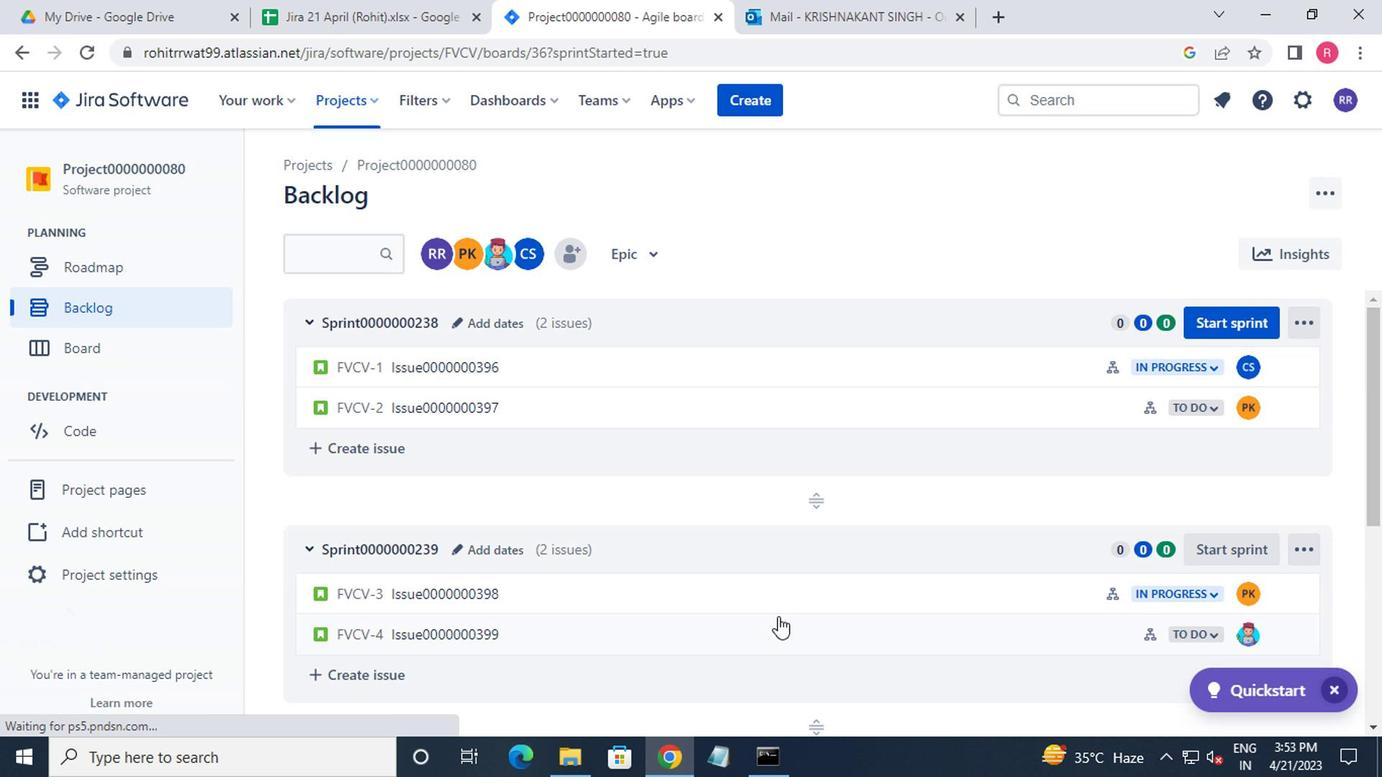 
Action: Mouse moved to (118, 303)
Screenshot: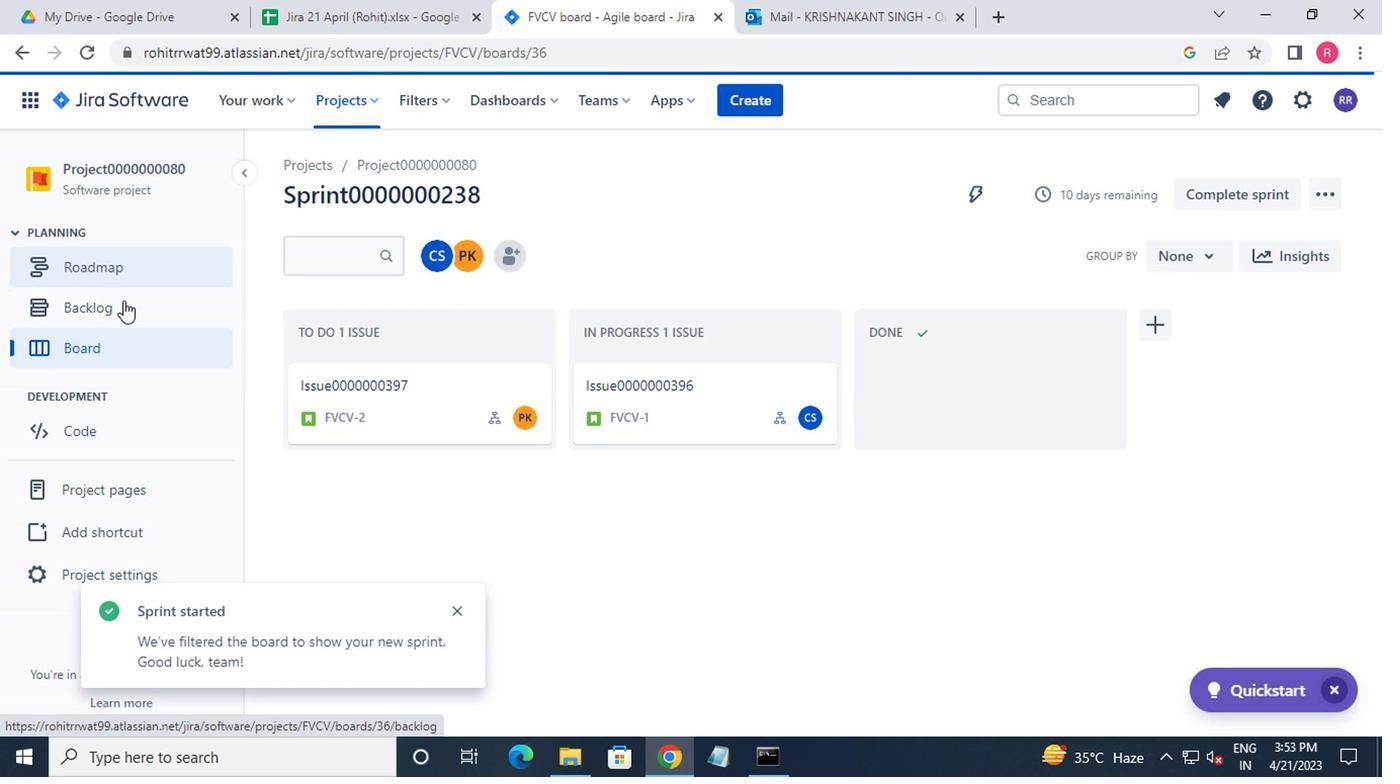 
Action: Mouse pressed left at (118, 303)
Screenshot: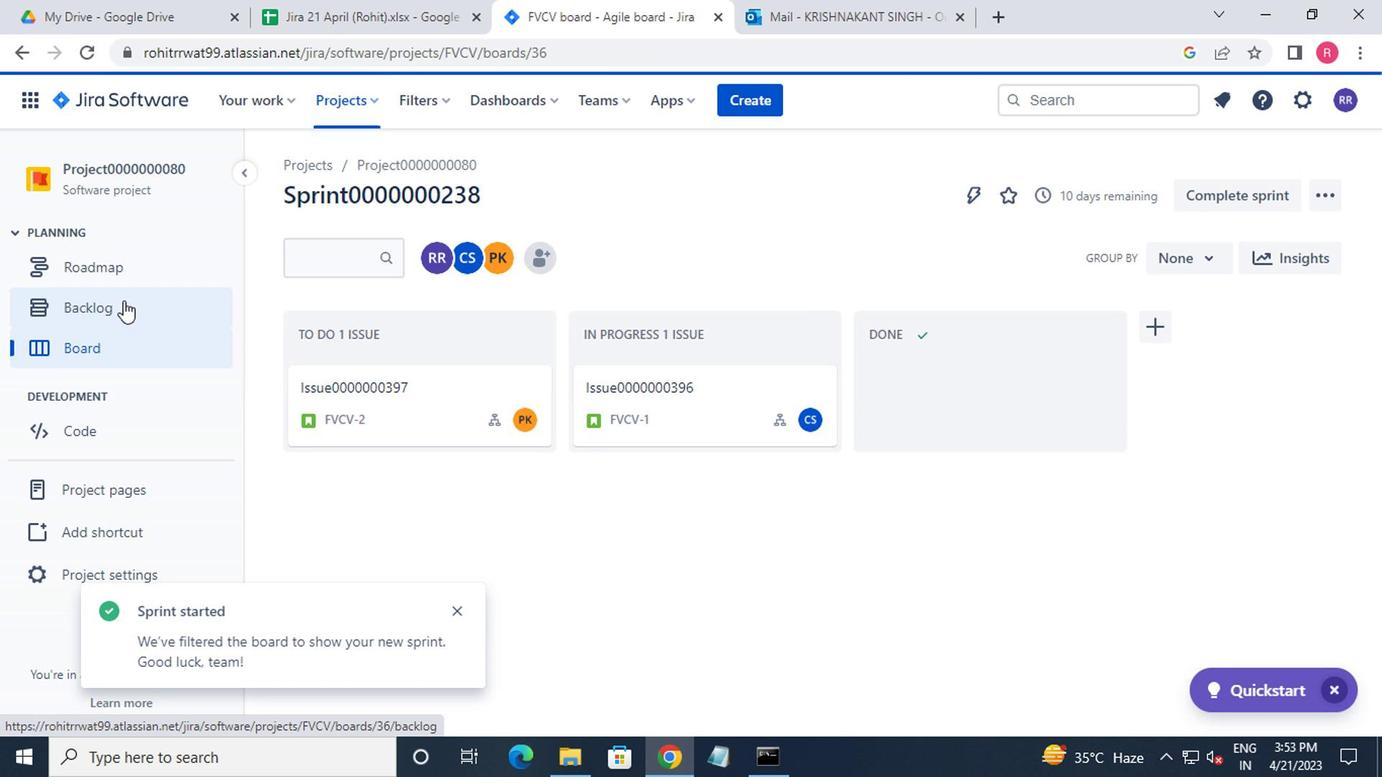 
Action: Mouse moved to (1001, 484)
Screenshot: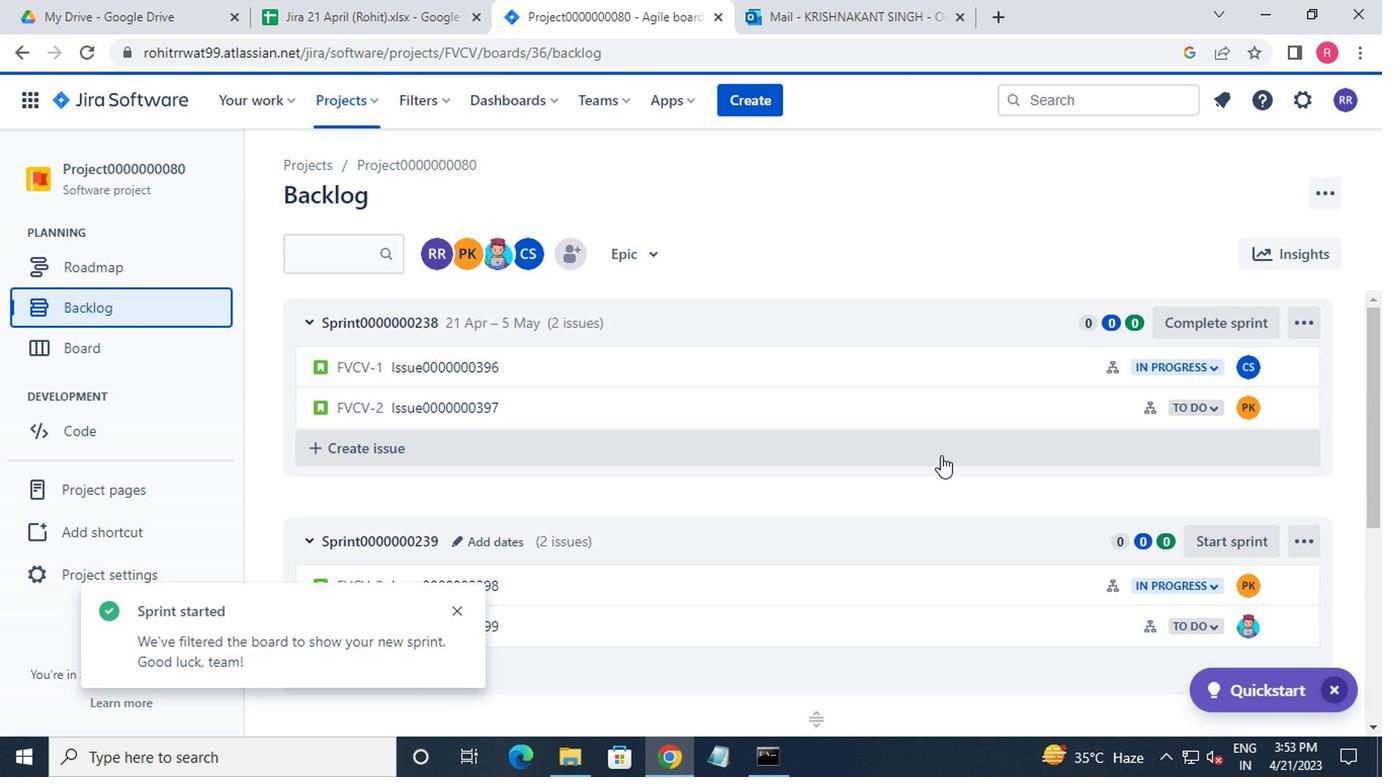 
Action: Mouse scrolled (1001, 483) with delta (0, 0)
Screenshot: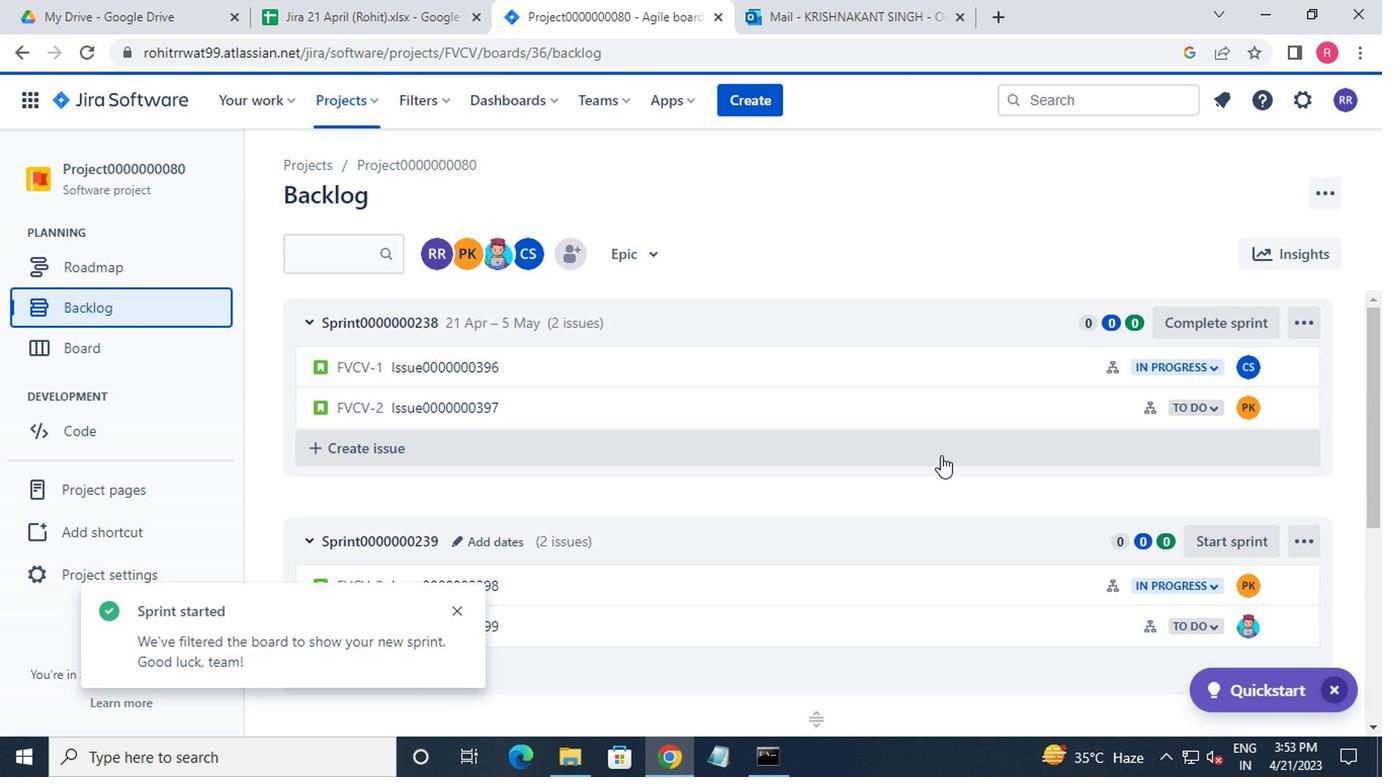 
Action: Mouse moved to (1211, 431)
Screenshot: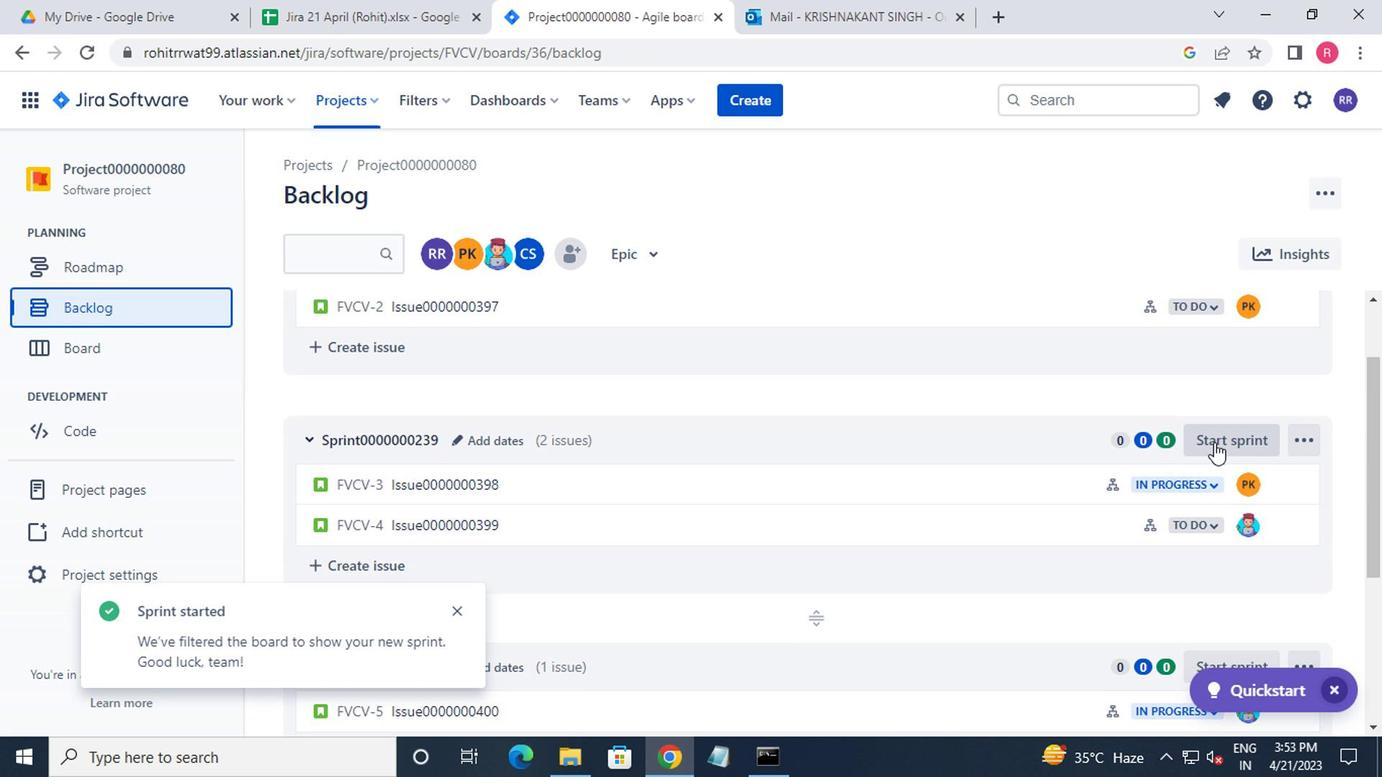
Action: Mouse pressed left at (1211, 431)
Screenshot: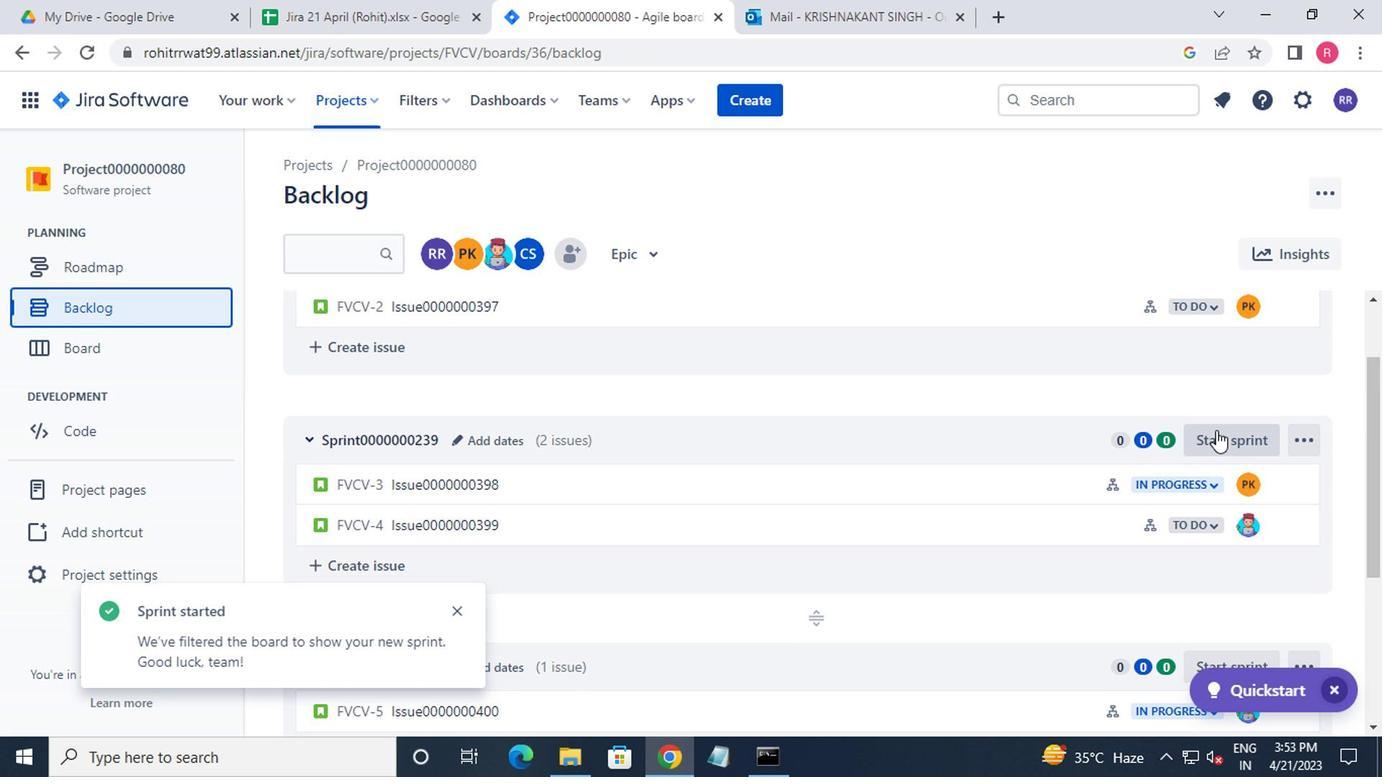 
Action: Mouse moved to (845, 697)
Screenshot: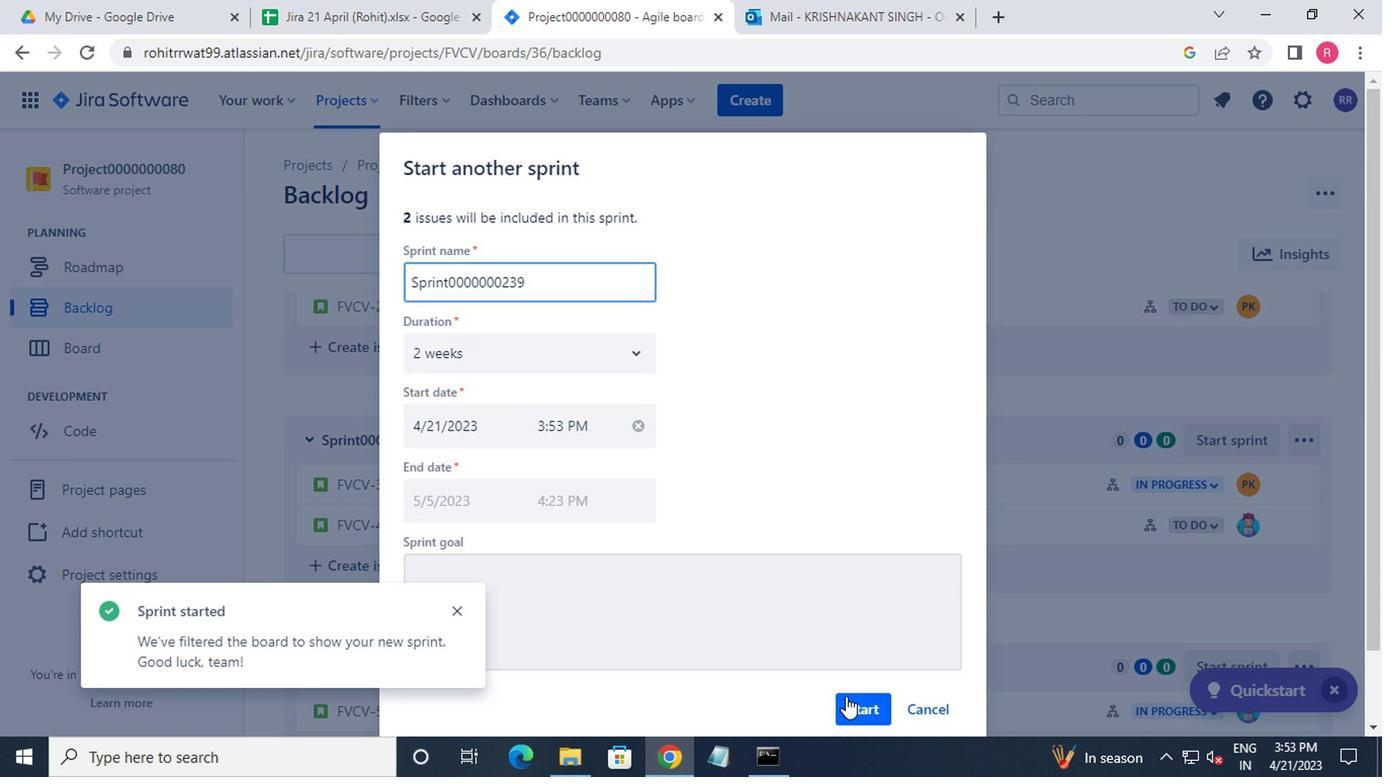 
Action: Mouse pressed left at (845, 697)
Screenshot: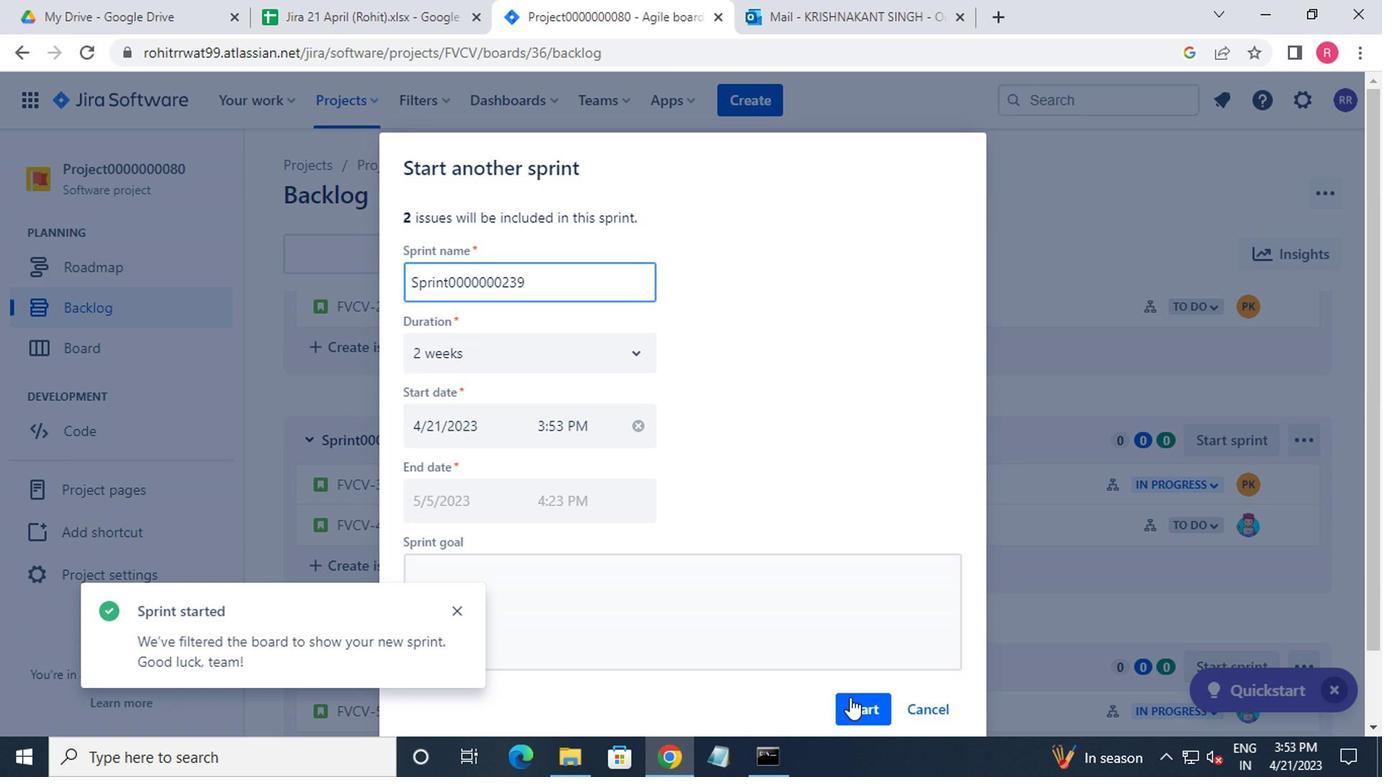 
Action: Mouse moved to (111, 314)
Screenshot: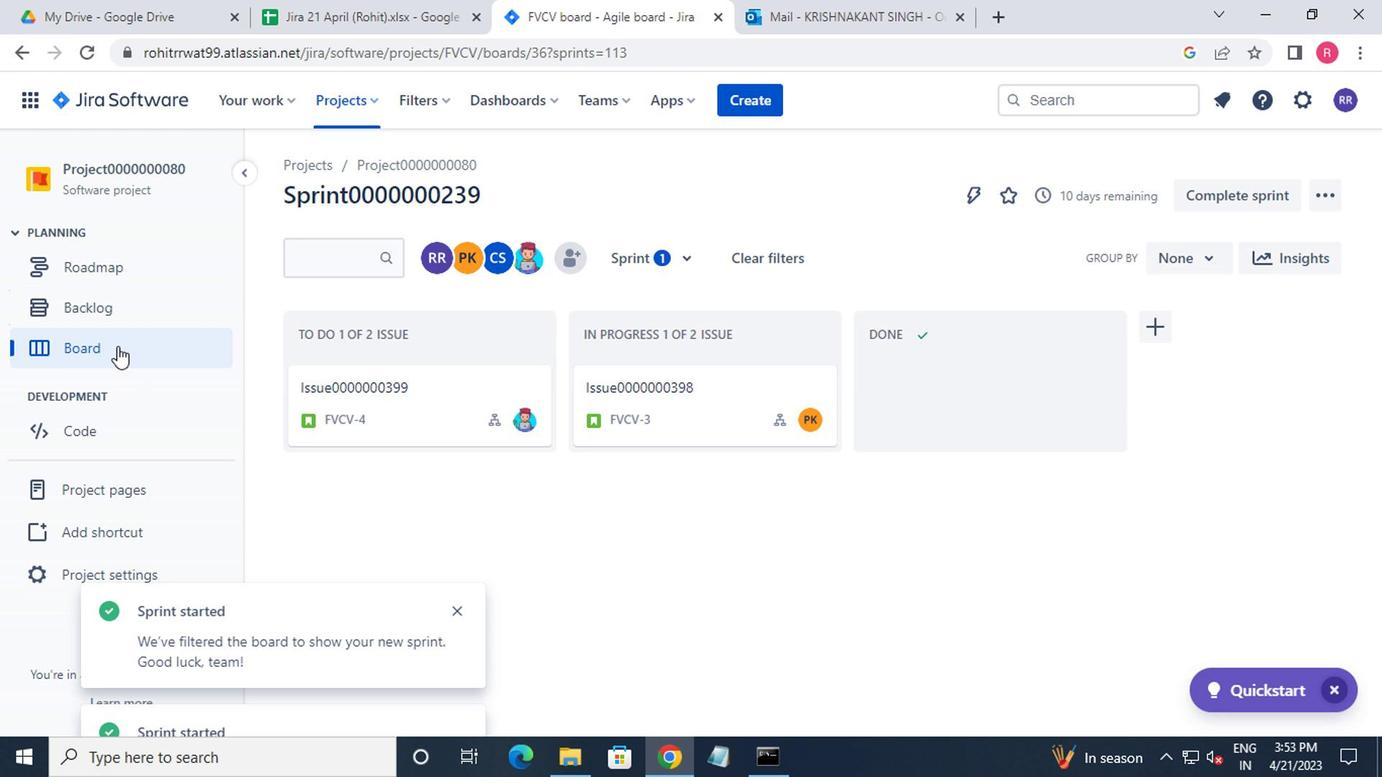 
Action: Mouse pressed left at (111, 314)
Screenshot: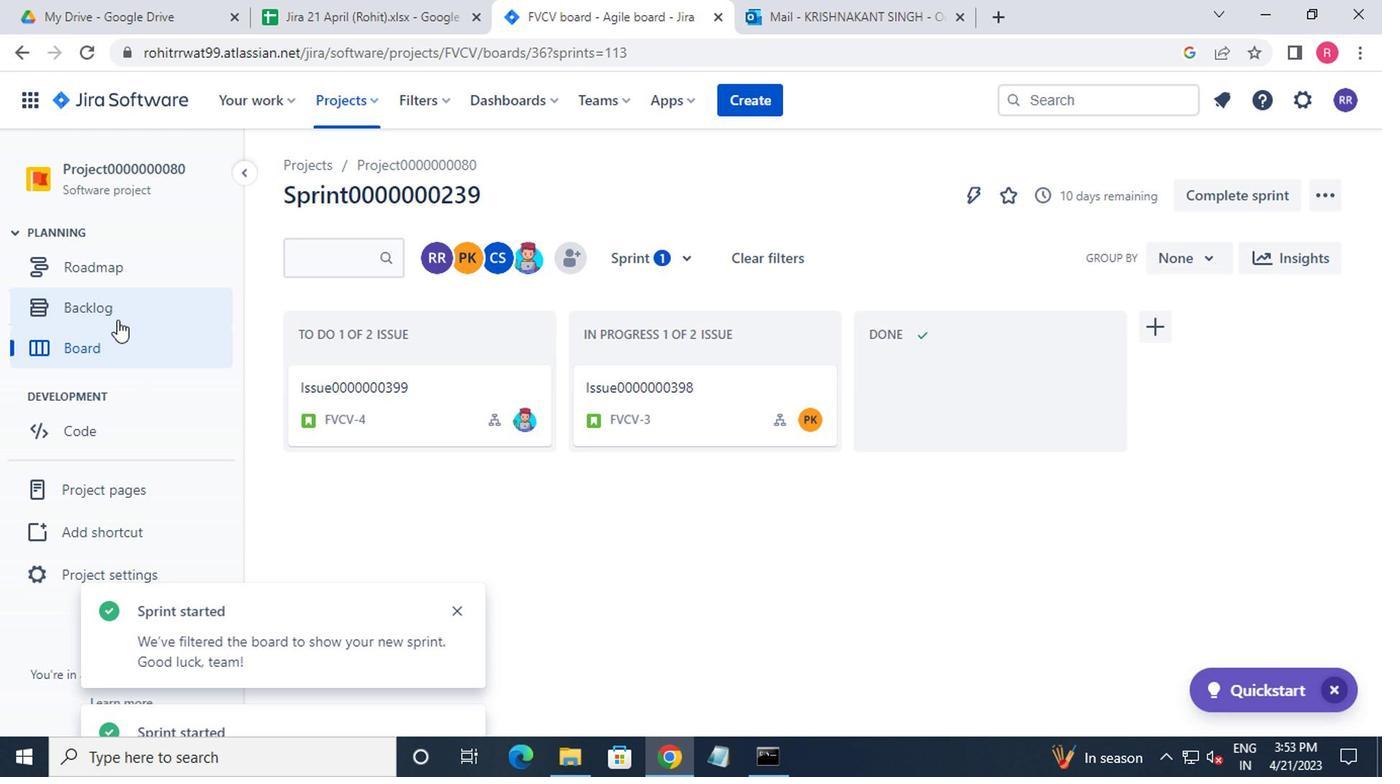 
Action: Mouse moved to (979, 434)
Screenshot: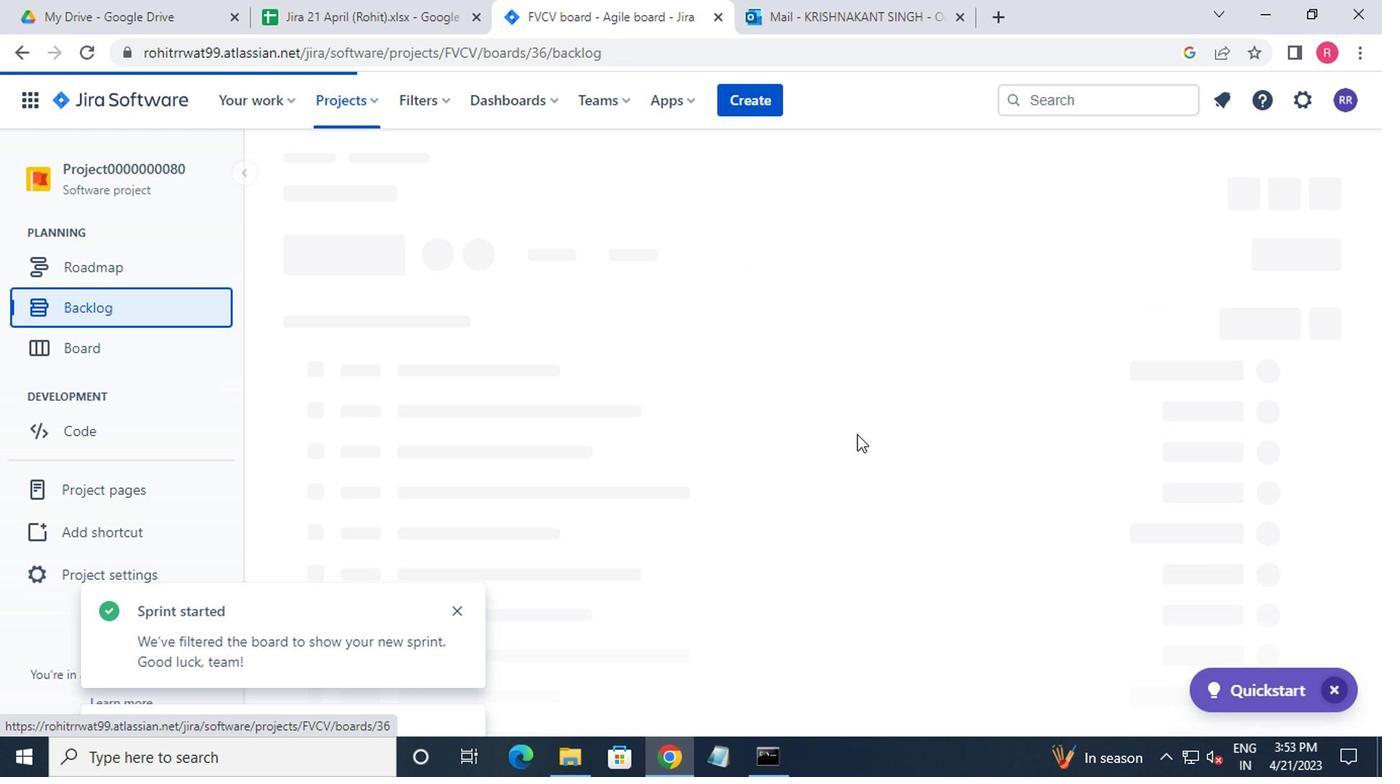 
Action: Mouse scrolled (979, 434) with delta (0, 0)
Screenshot: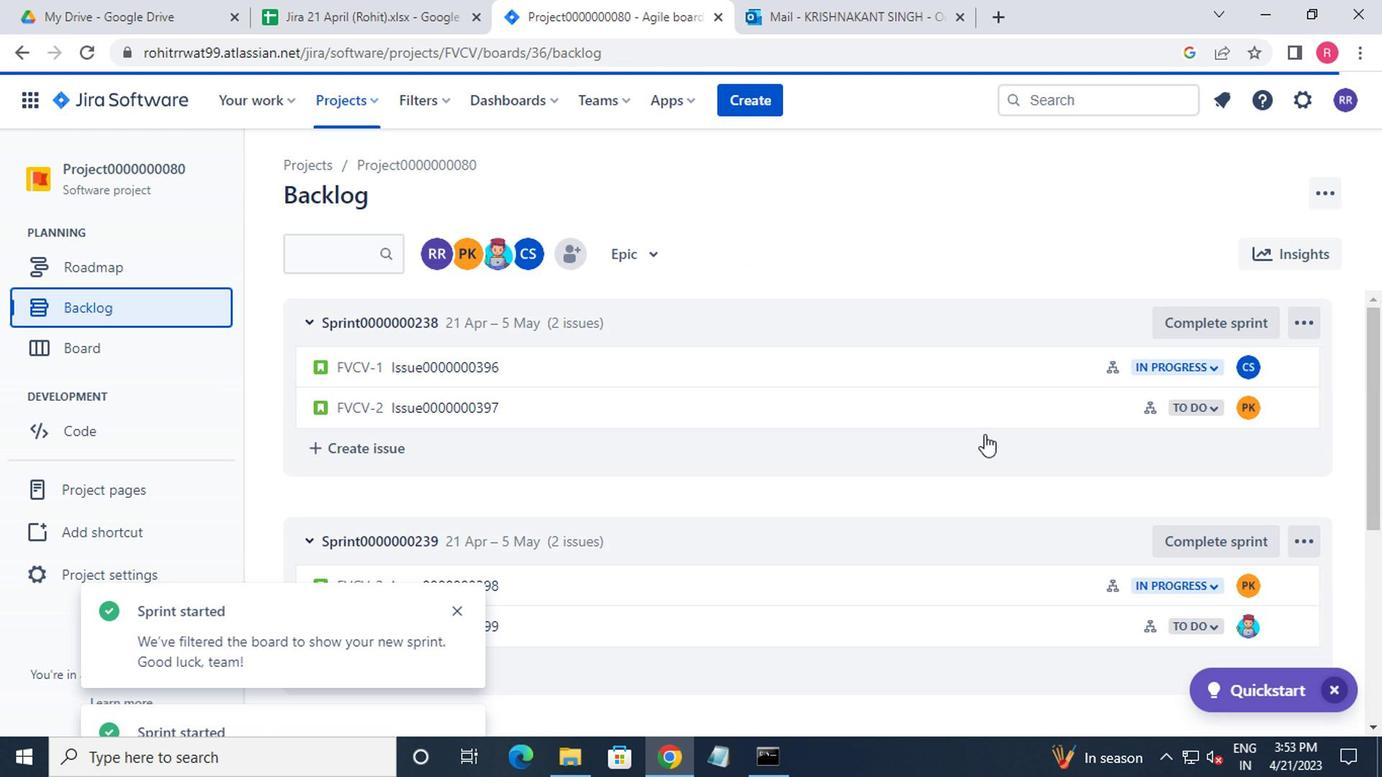 
Action: Mouse scrolled (979, 434) with delta (0, 0)
Screenshot: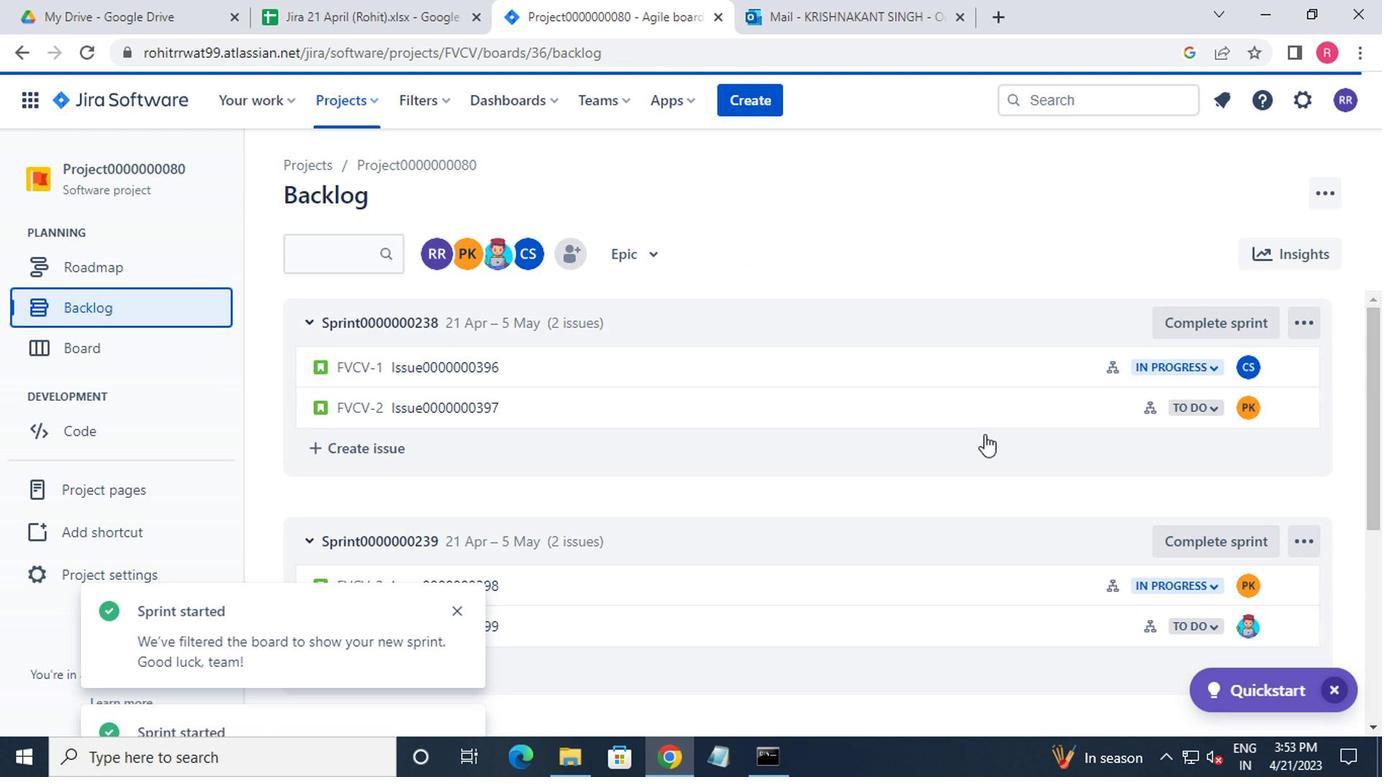 
Action: Mouse scrolled (979, 434) with delta (0, 0)
Screenshot: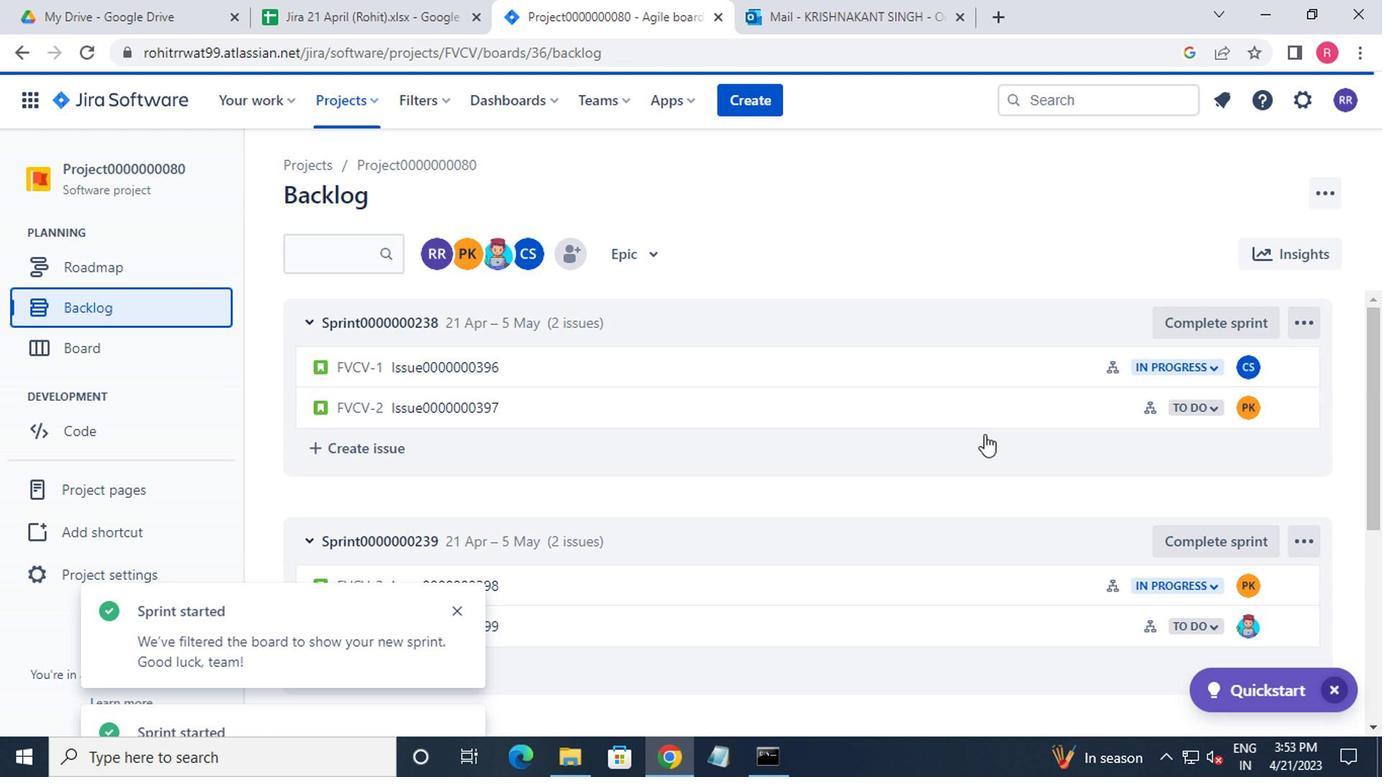 
Action: Mouse moved to (979, 434)
Screenshot: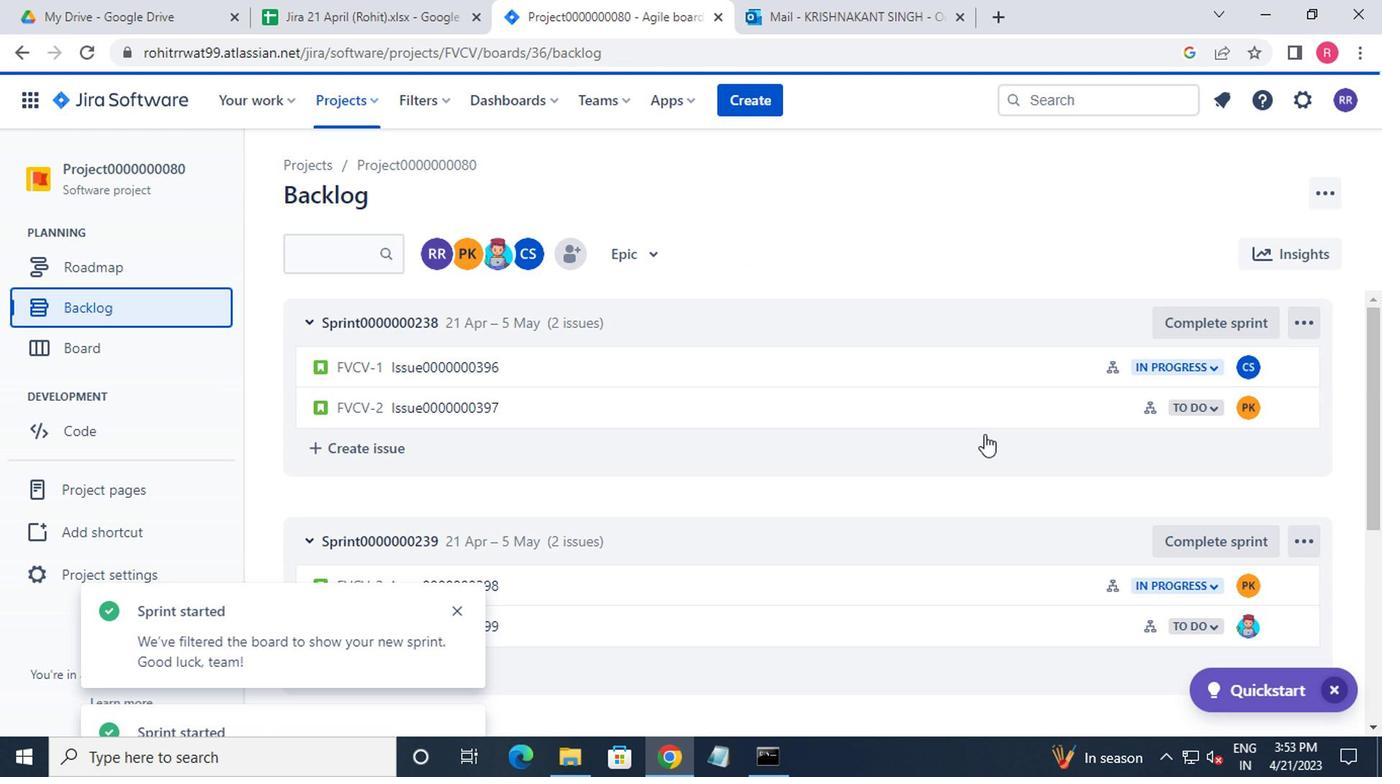 
Action: Mouse scrolled (979, 434) with delta (0, 0)
Screenshot: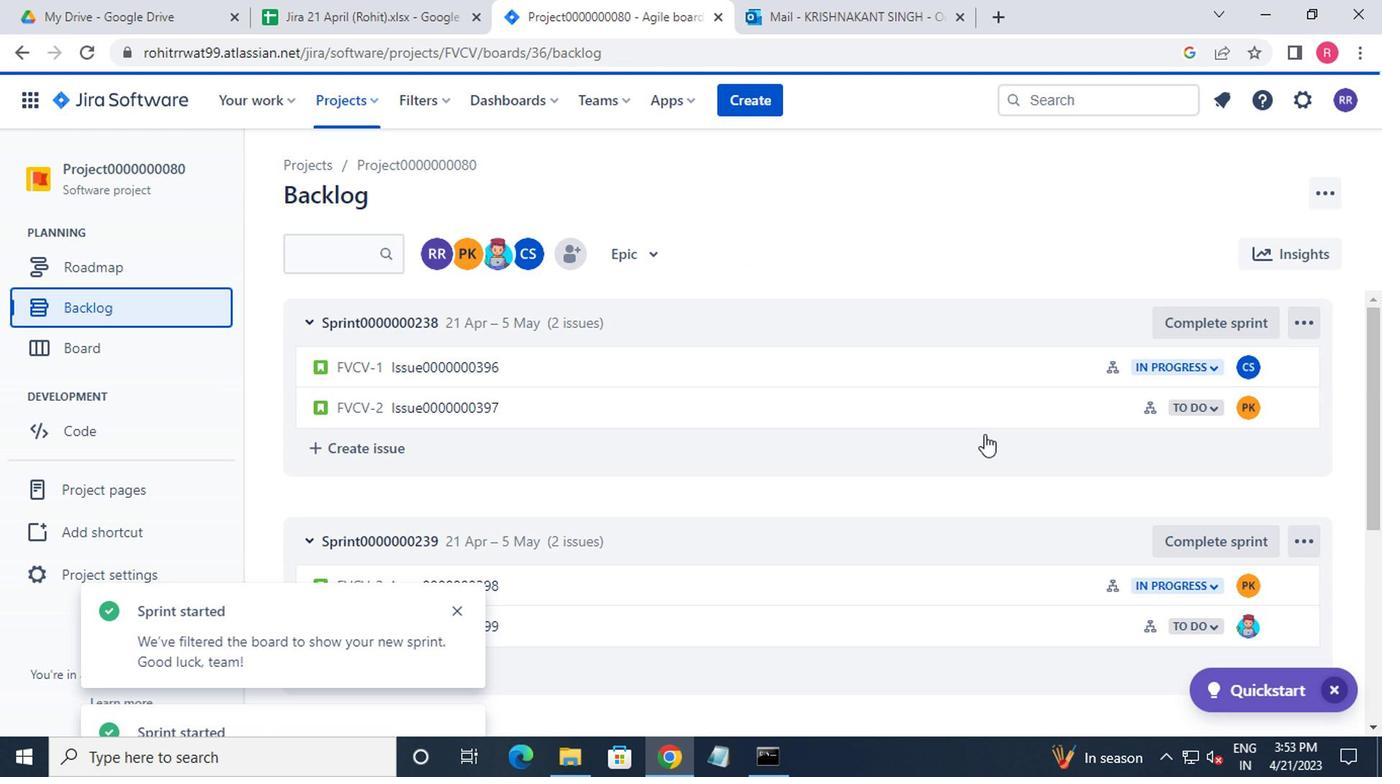 
Action: Mouse moved to (984, 436)
Screenshot: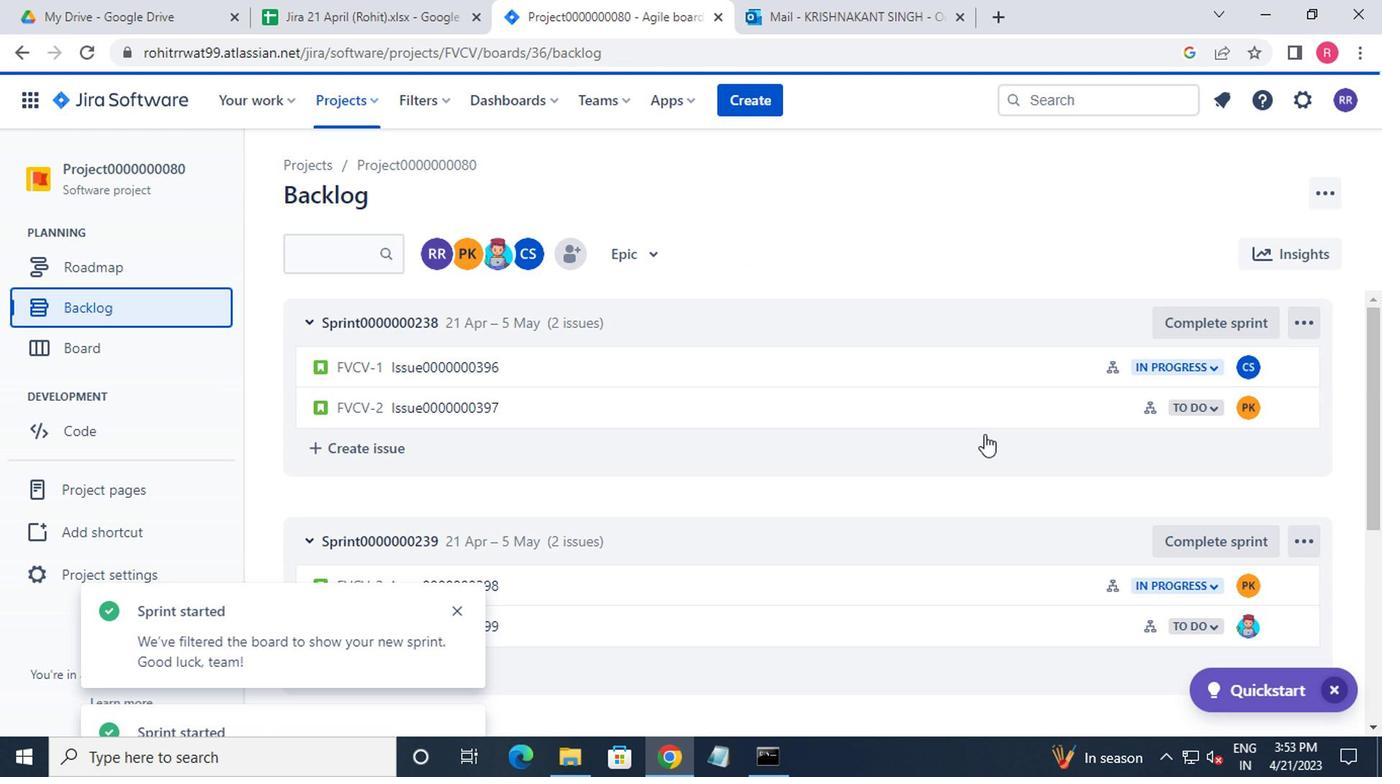 
Action: Mouse scrolled (984, 434) with delta (0, -1)
Screenshot: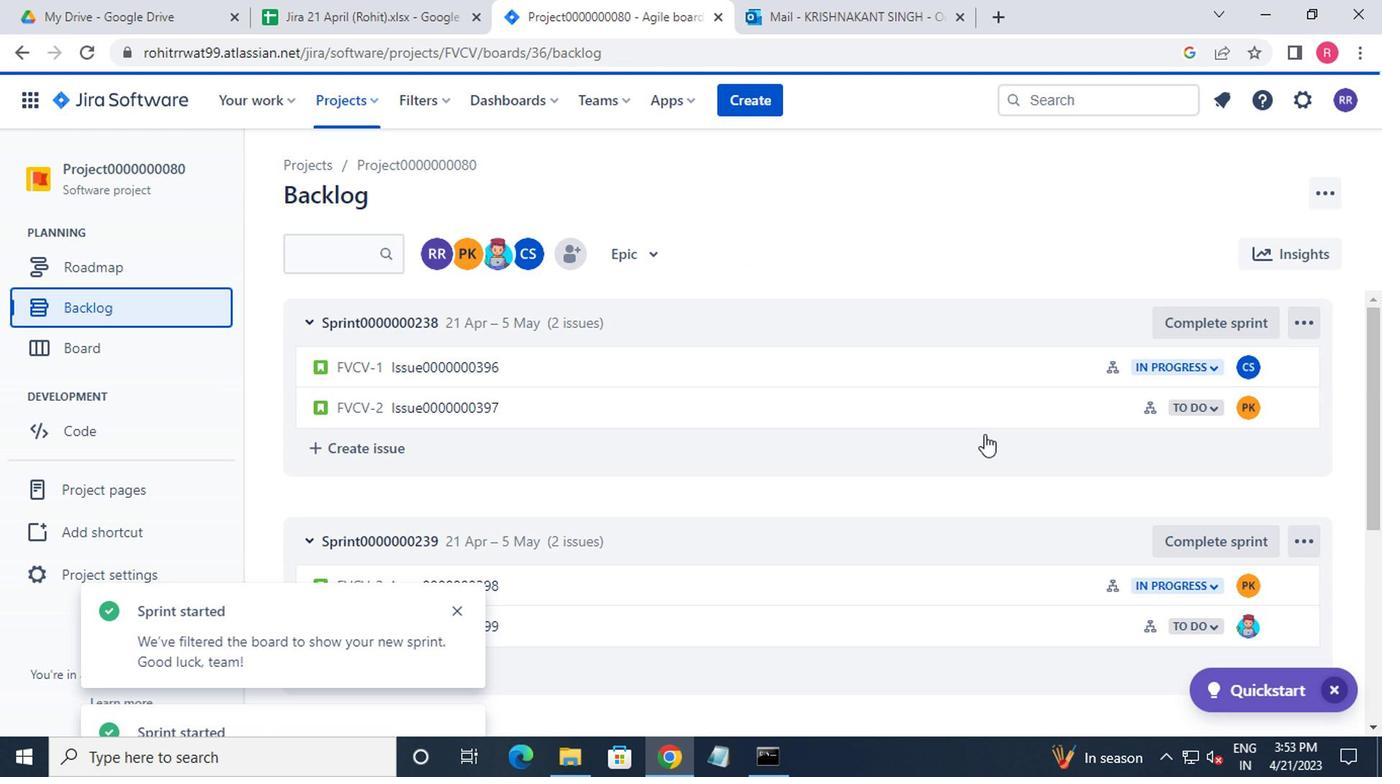 
Action: Mouse moved to (1059, 476)
Screenshot: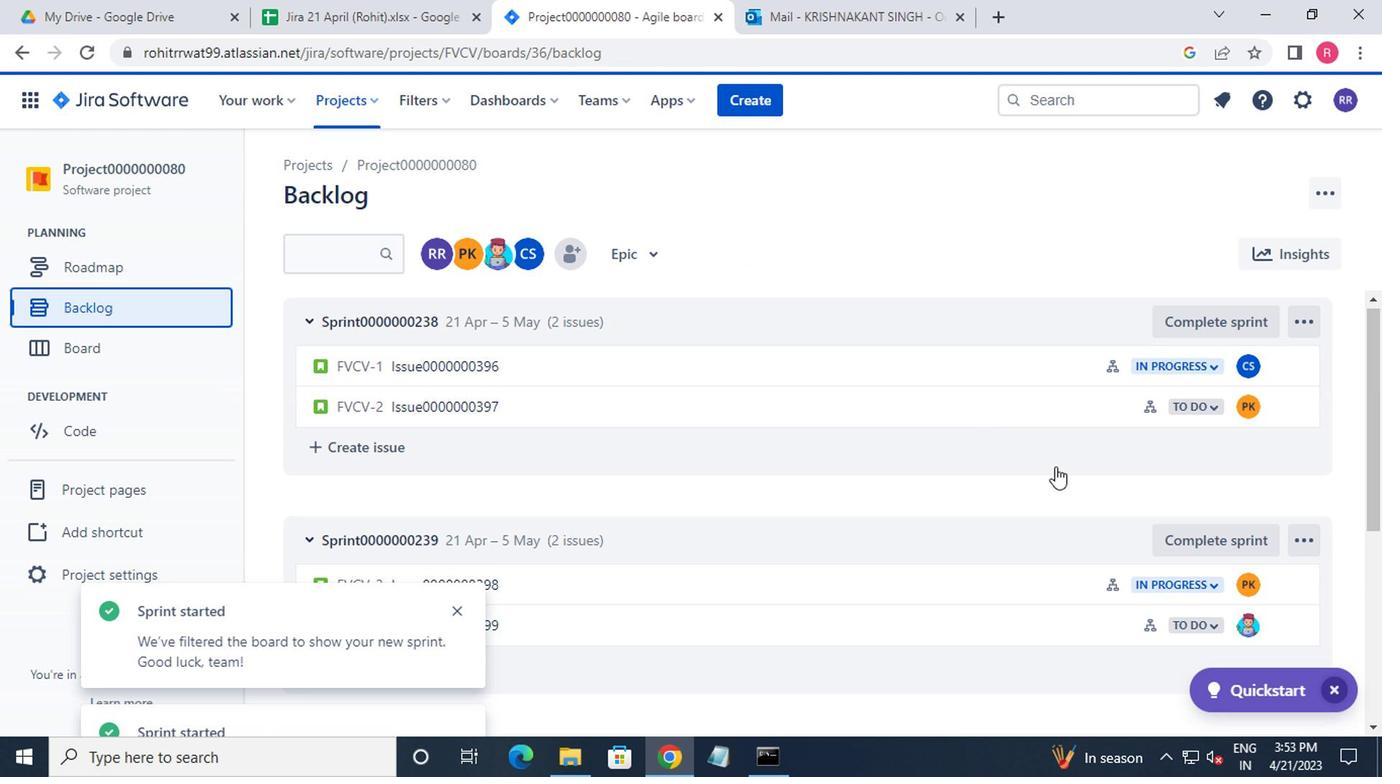 
Action: Mouse scrolled (1059, 475) with delta (0, -1)
Screenshot: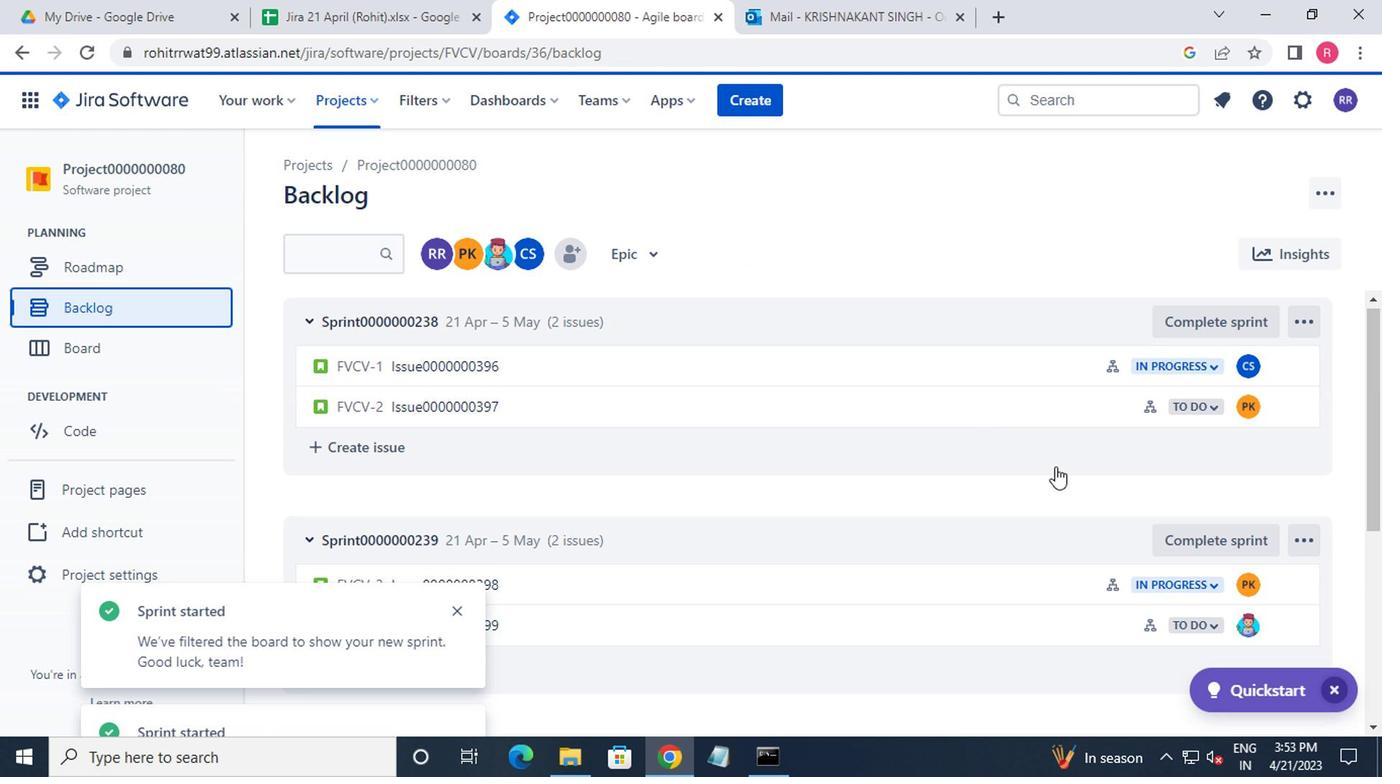 
Action: Mouse moved to (1059, 476)
Screenshot: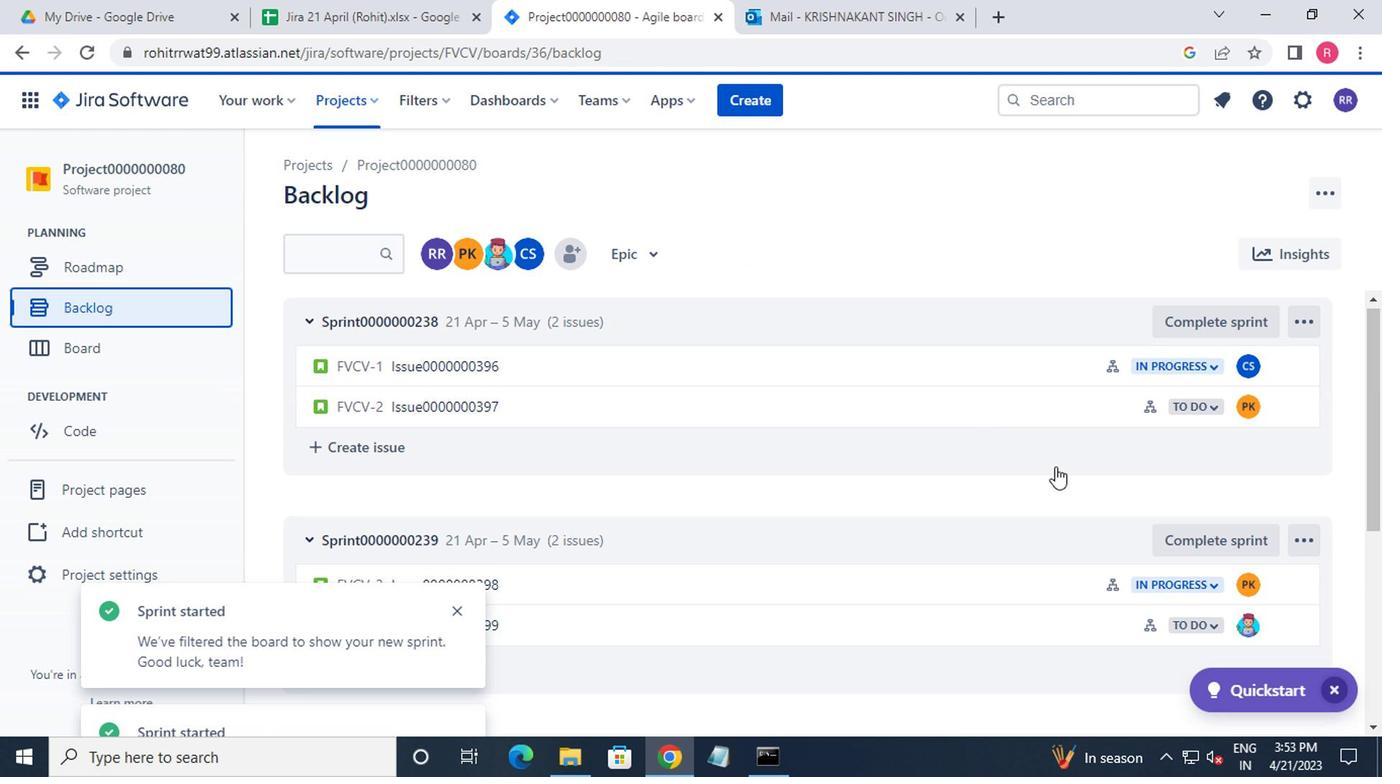 
Action: Mouse scrolled (1059, 475) with delta (0, -1)
Screenshot: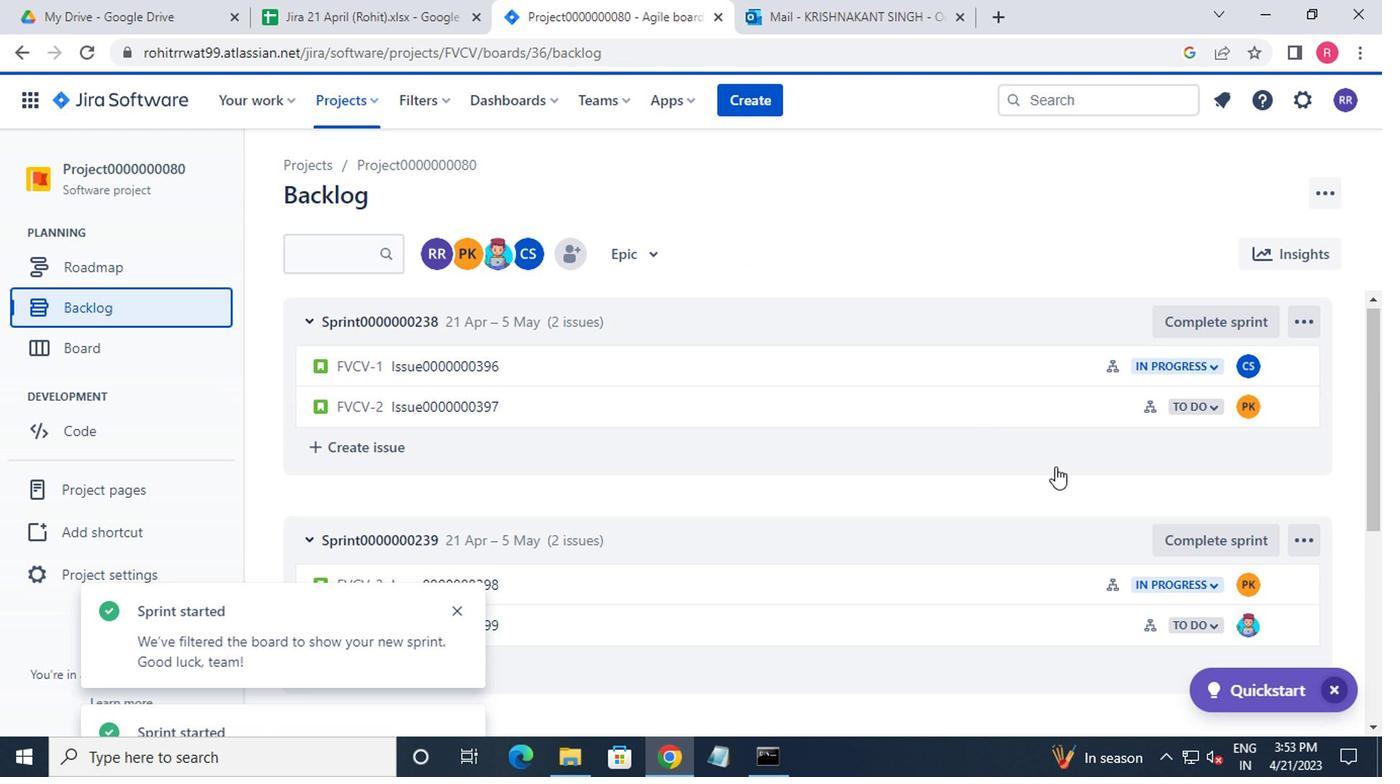 
Action: Mouse scrolled (1059, 475) with delta (0, -1)
Screenshot: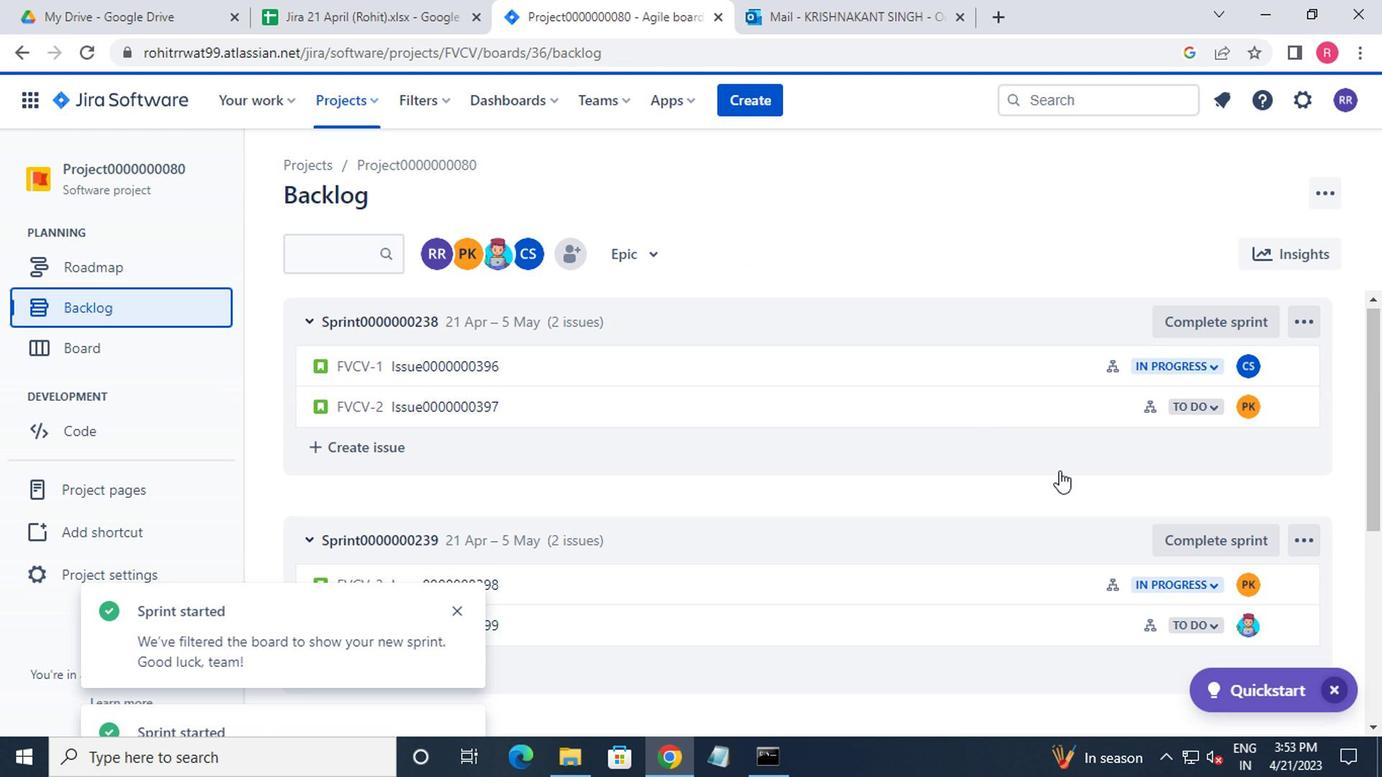 
Action: Mouse moved to (1211, 387)
Screenshot: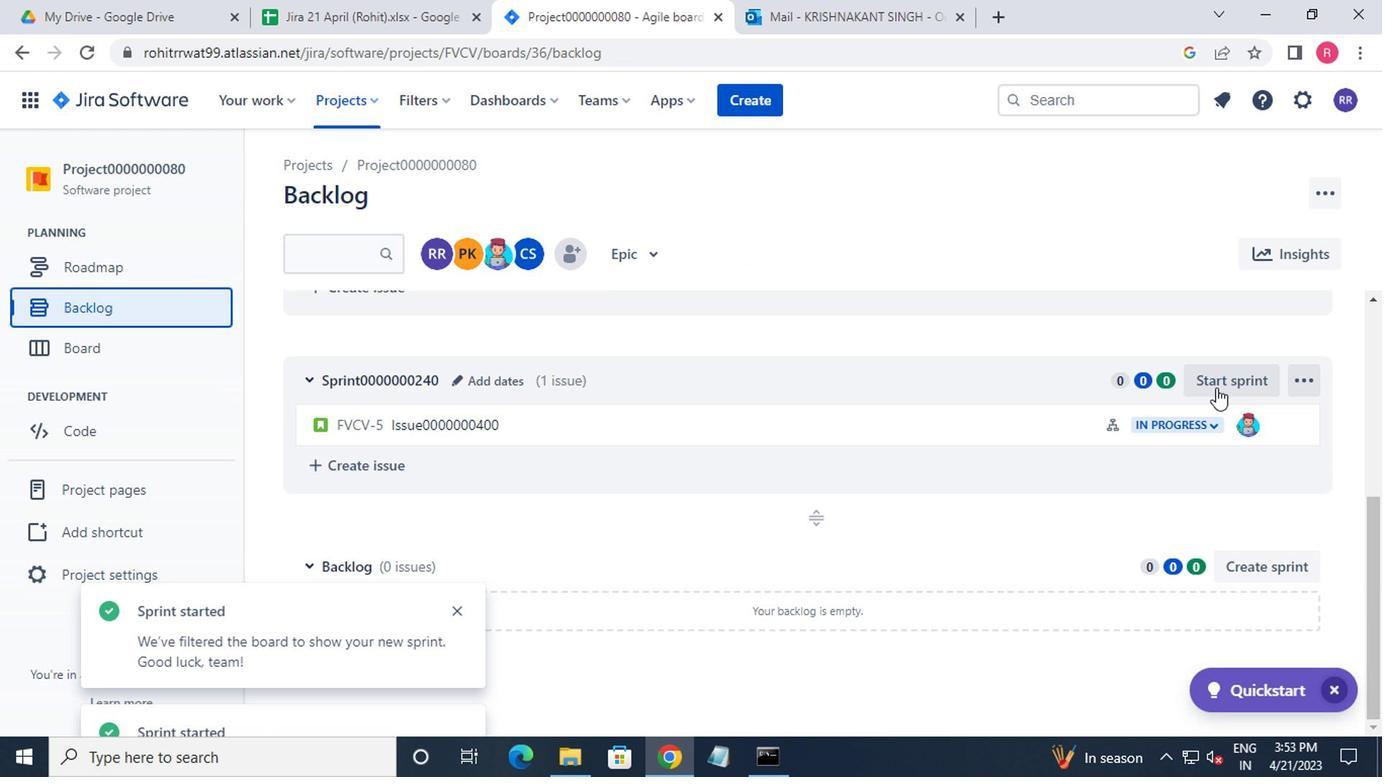 
Action: Mouse pressed left at (1211, 387)
Screenshot: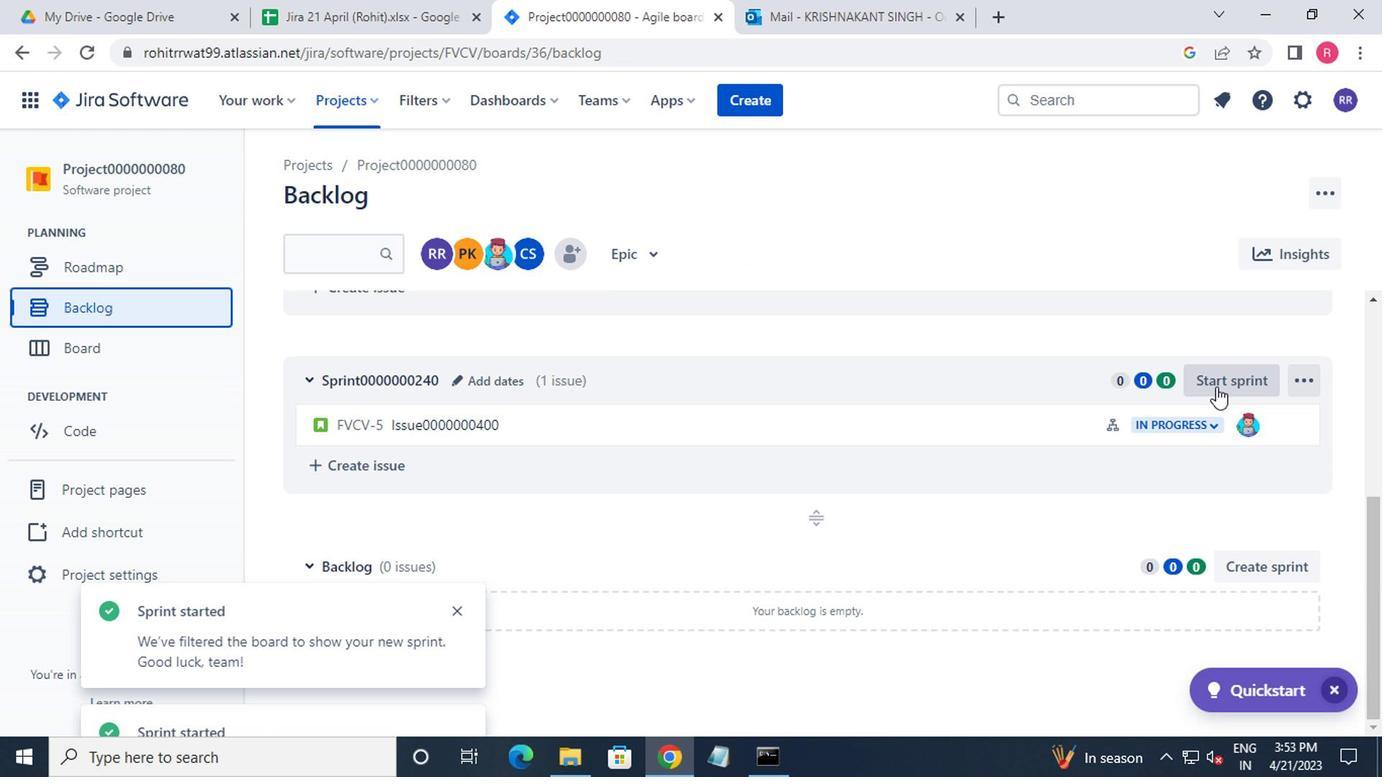 
Action: Mouse moved to (852, 699)
Screenshot: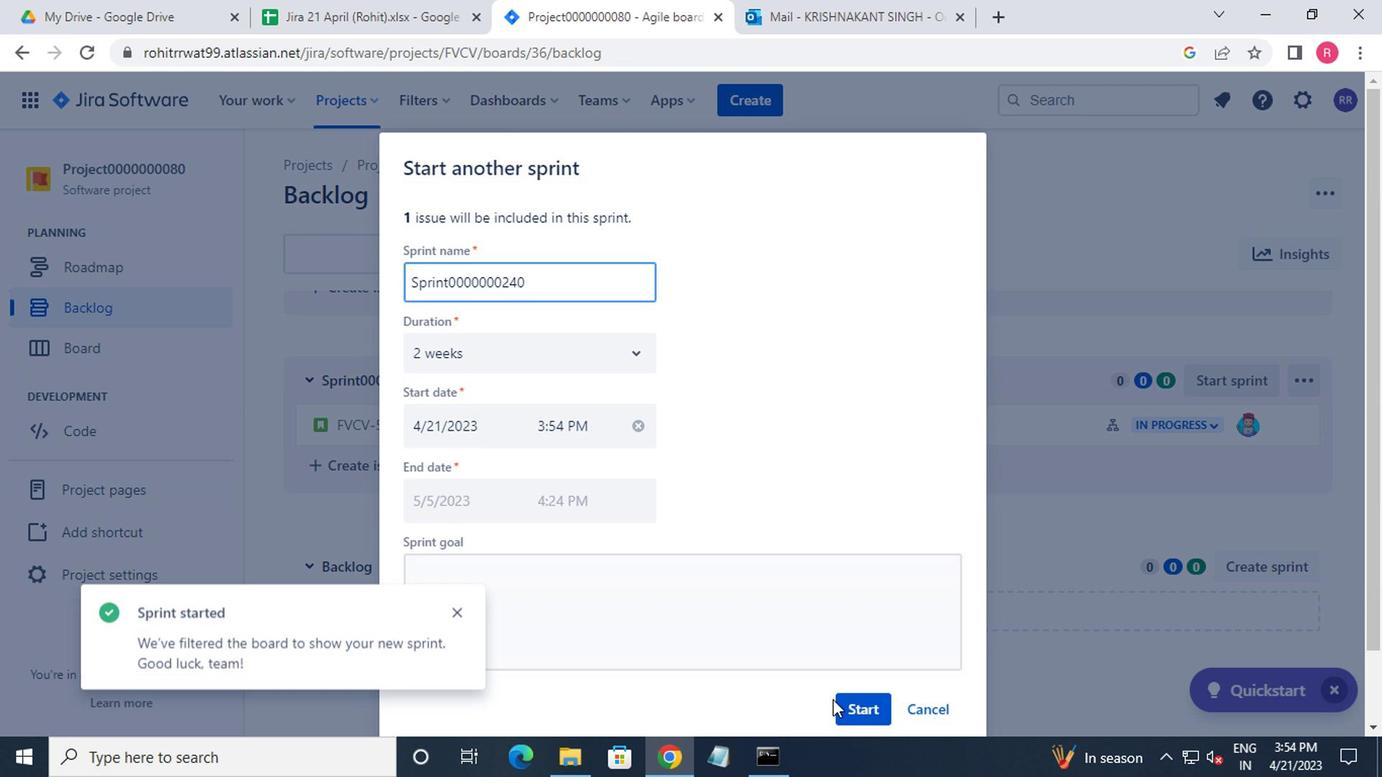 
Action: Mouse pressed left at (852, 699)
Screenshot: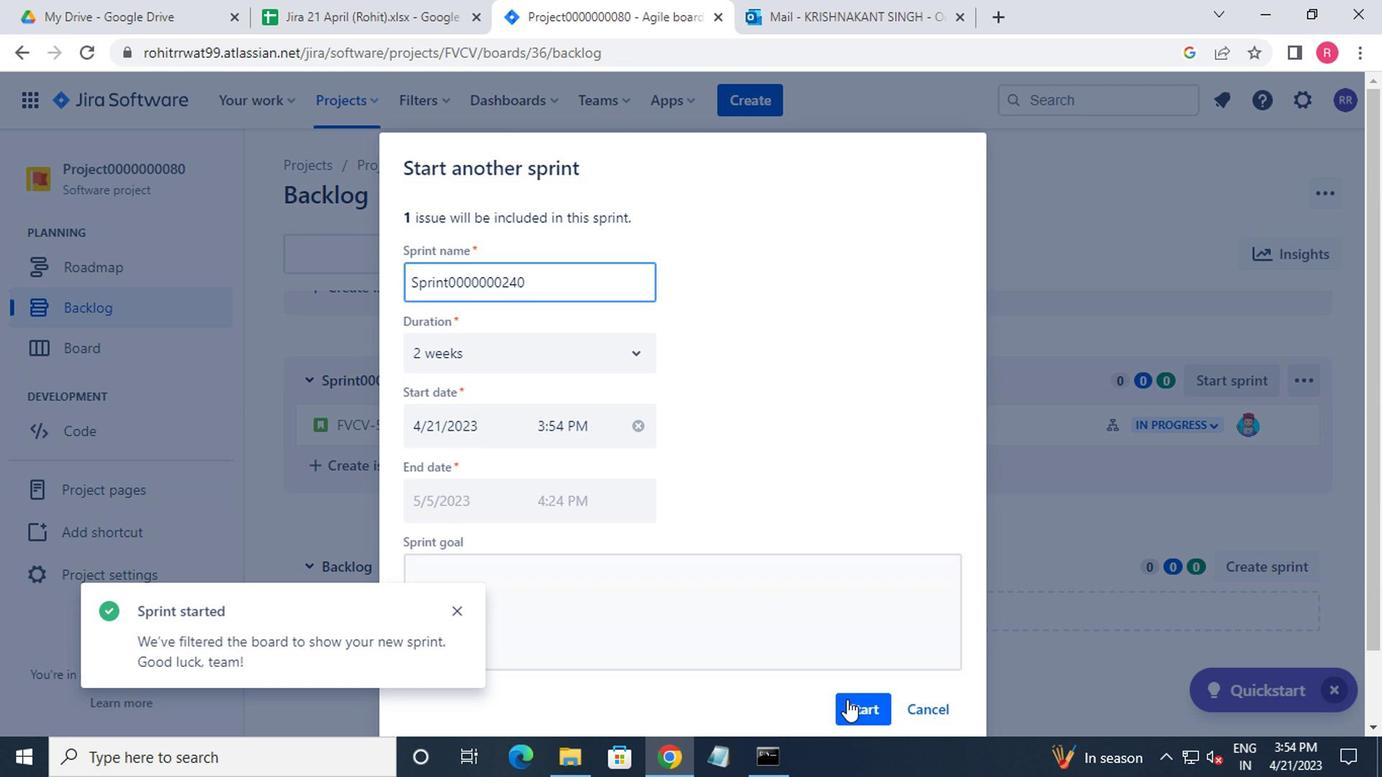 
Action: Mouse moved to (852, 699)
Screenshot: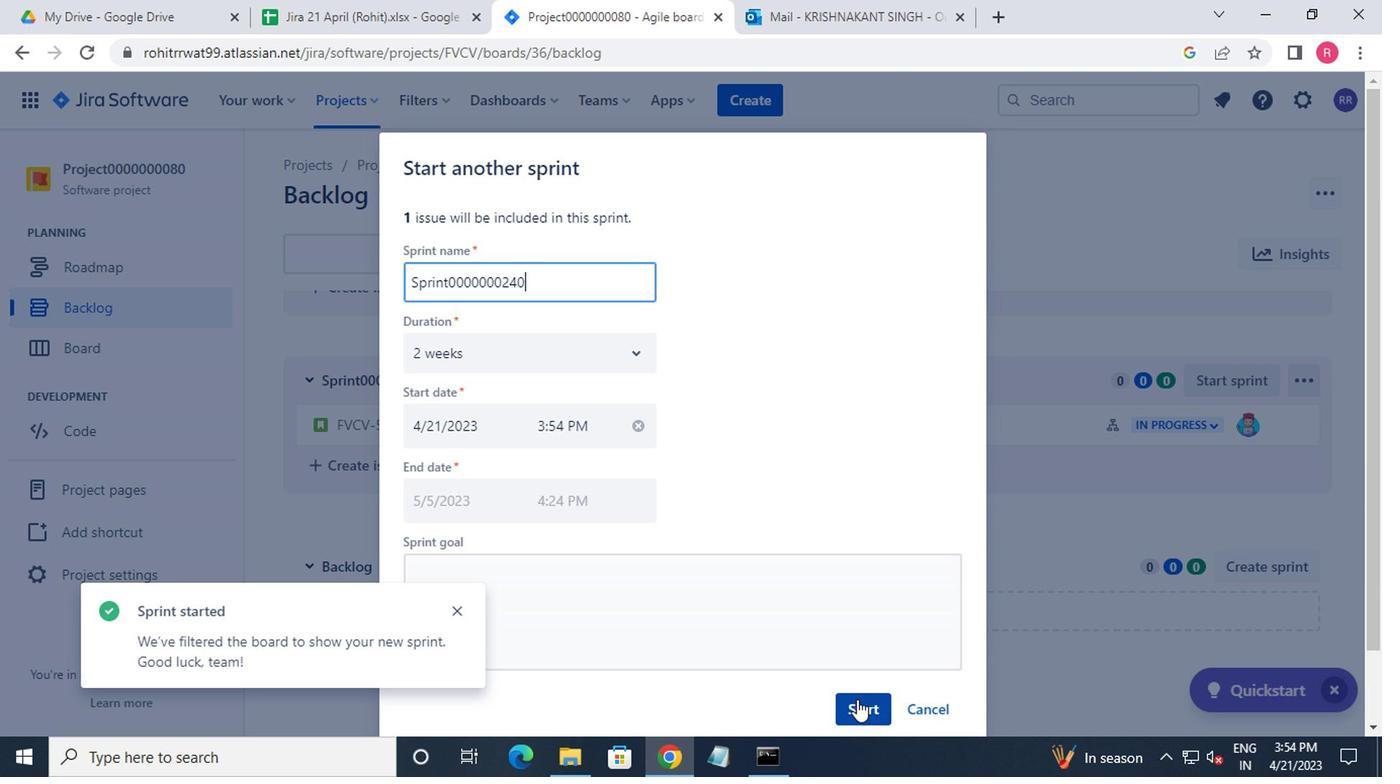 
